 Task: Create a due date automation trigger when advanced on, 2 working days before a card is due add fields without custom field "Resume" set to a number lower or equal to 1 and lower than 10 is due at 11:00 AM.
Action: Mouse moved to (1379, 108)
Screenshot: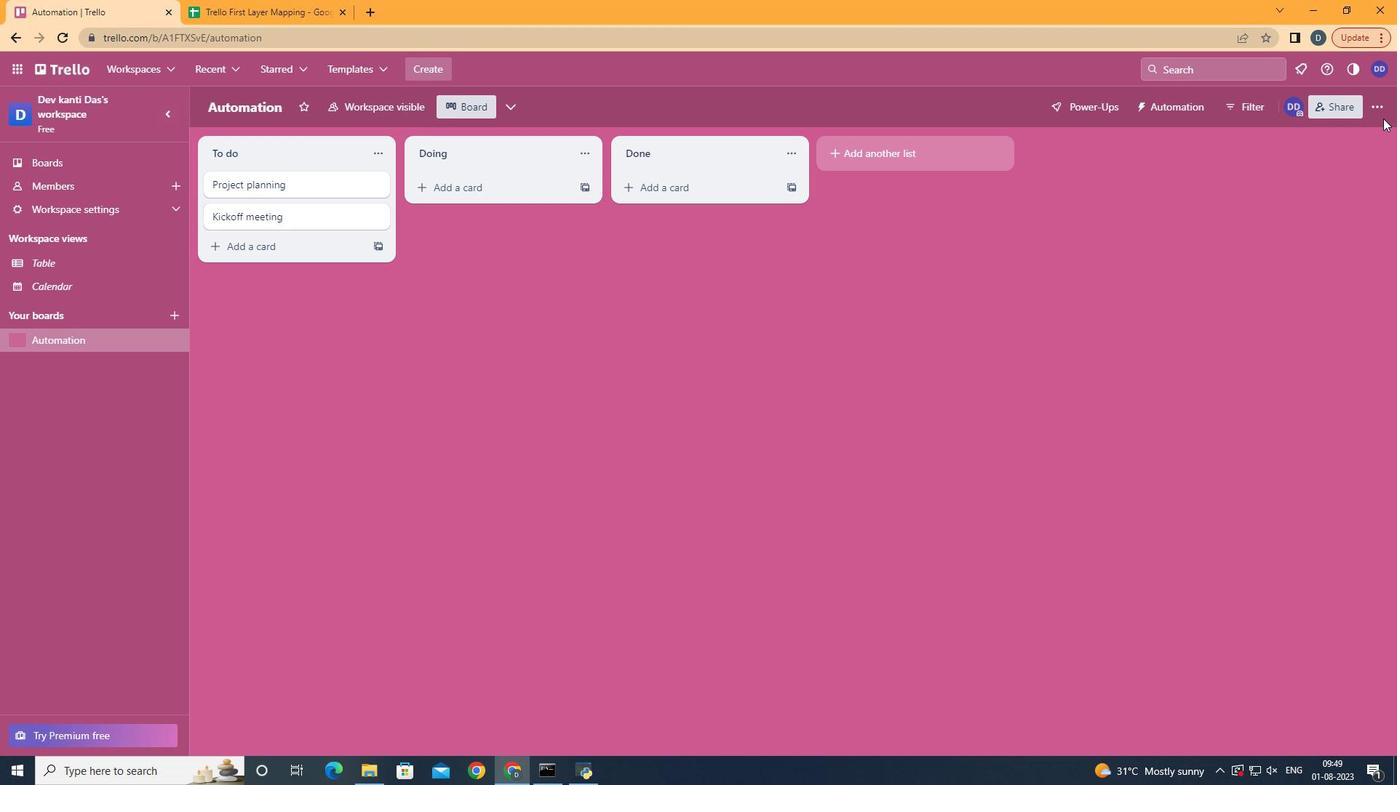 
Action: Mouse pressed left at (1379, 108)
Screenshot: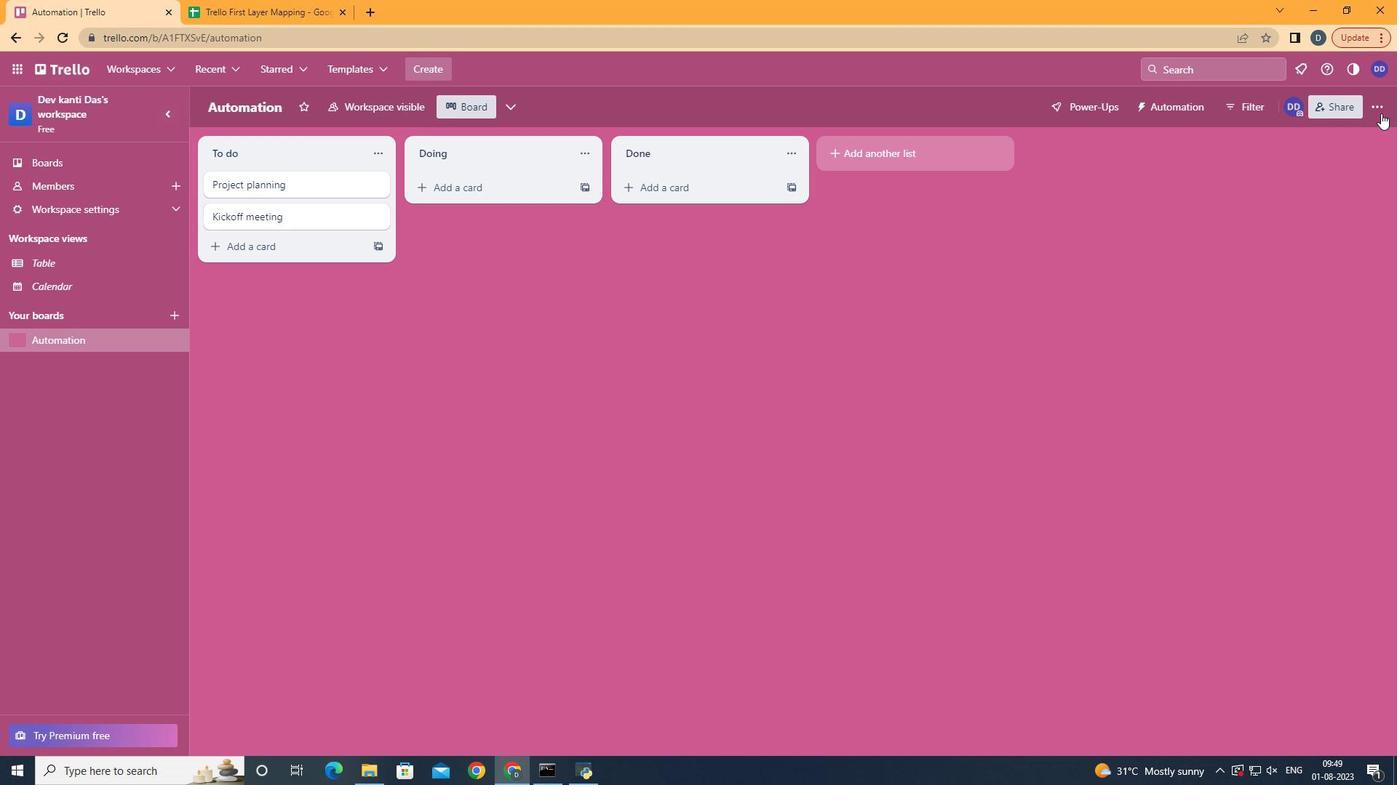 
Action: Mouse moved to (1286, 300)
Screenshot: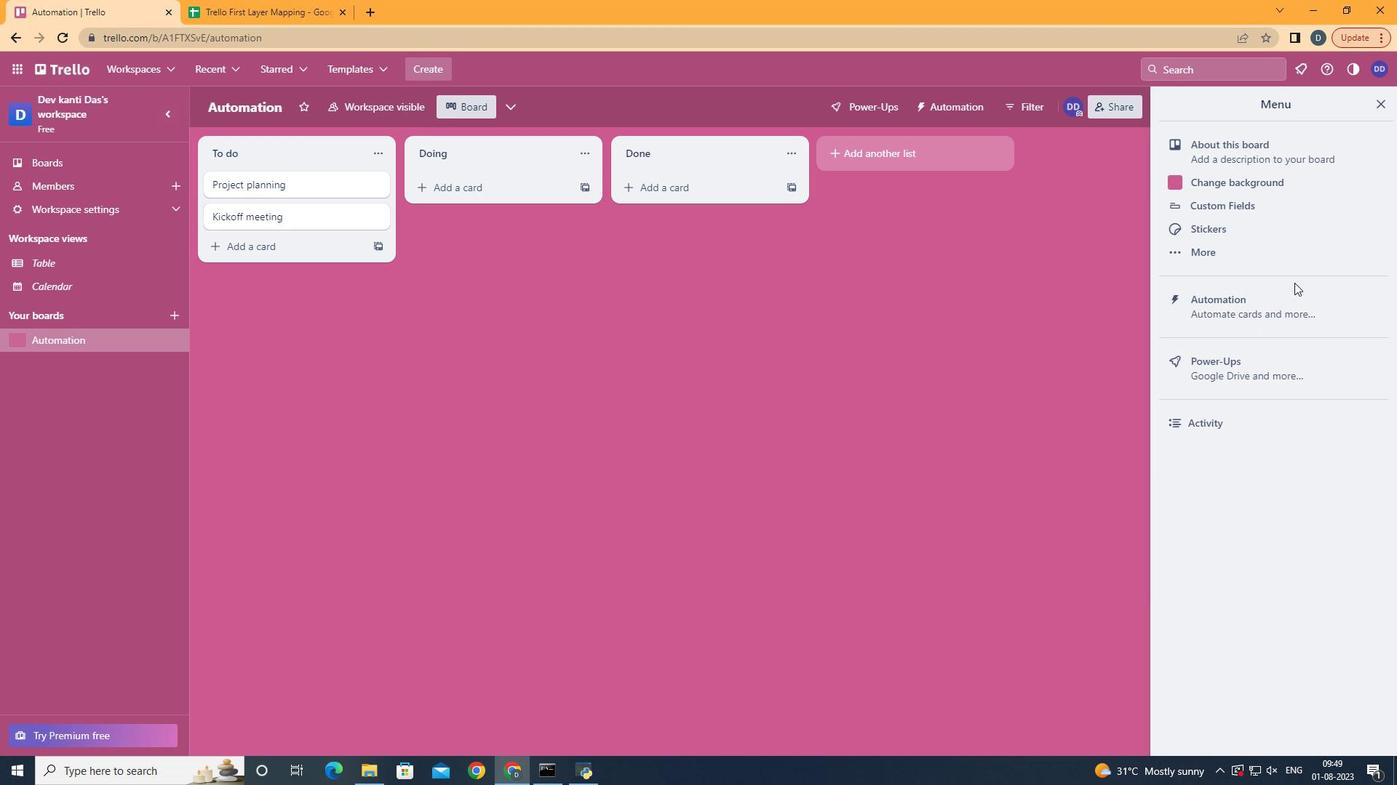 
Action: Mouse pressed left at (1286, 300)
Screenshot: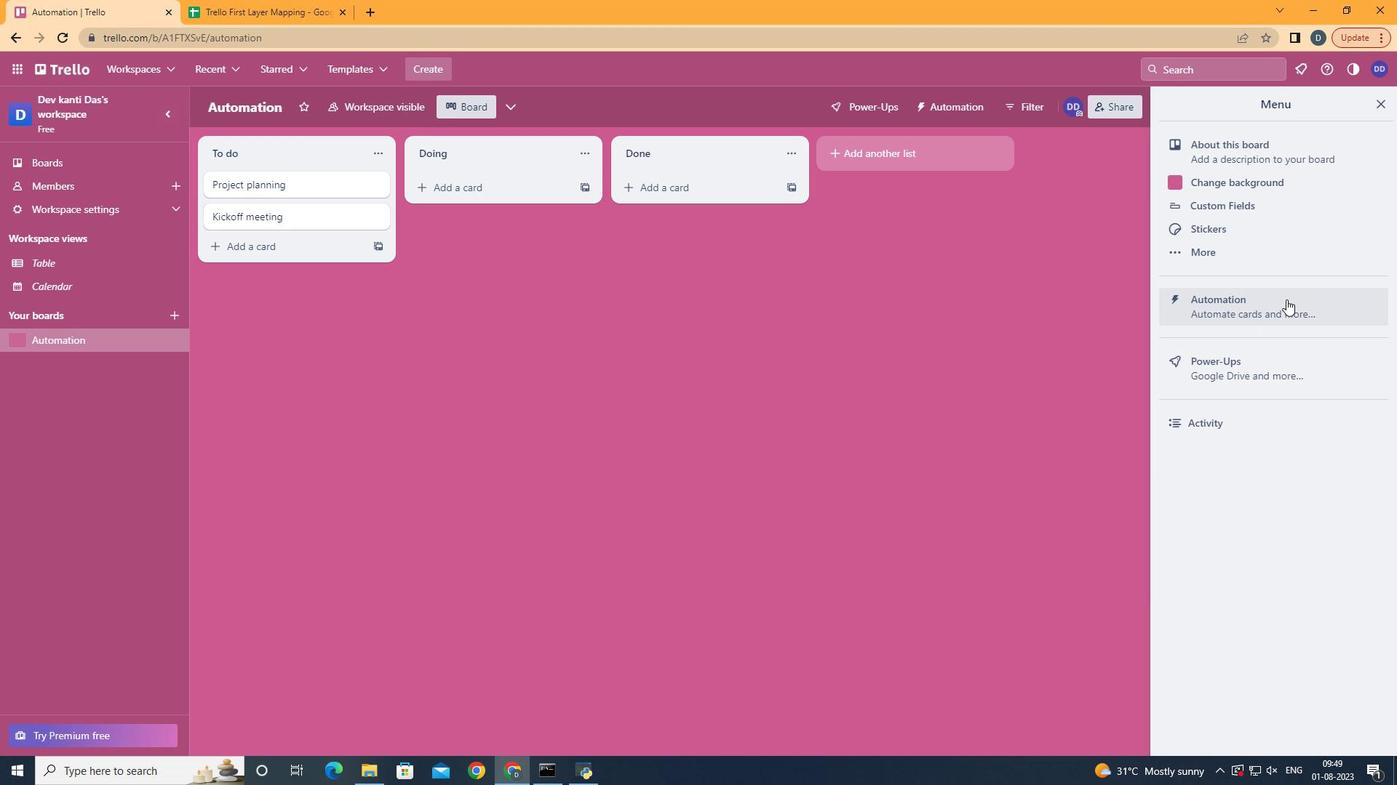 
Action: Mouse moved to (282, 286)
Screenshot: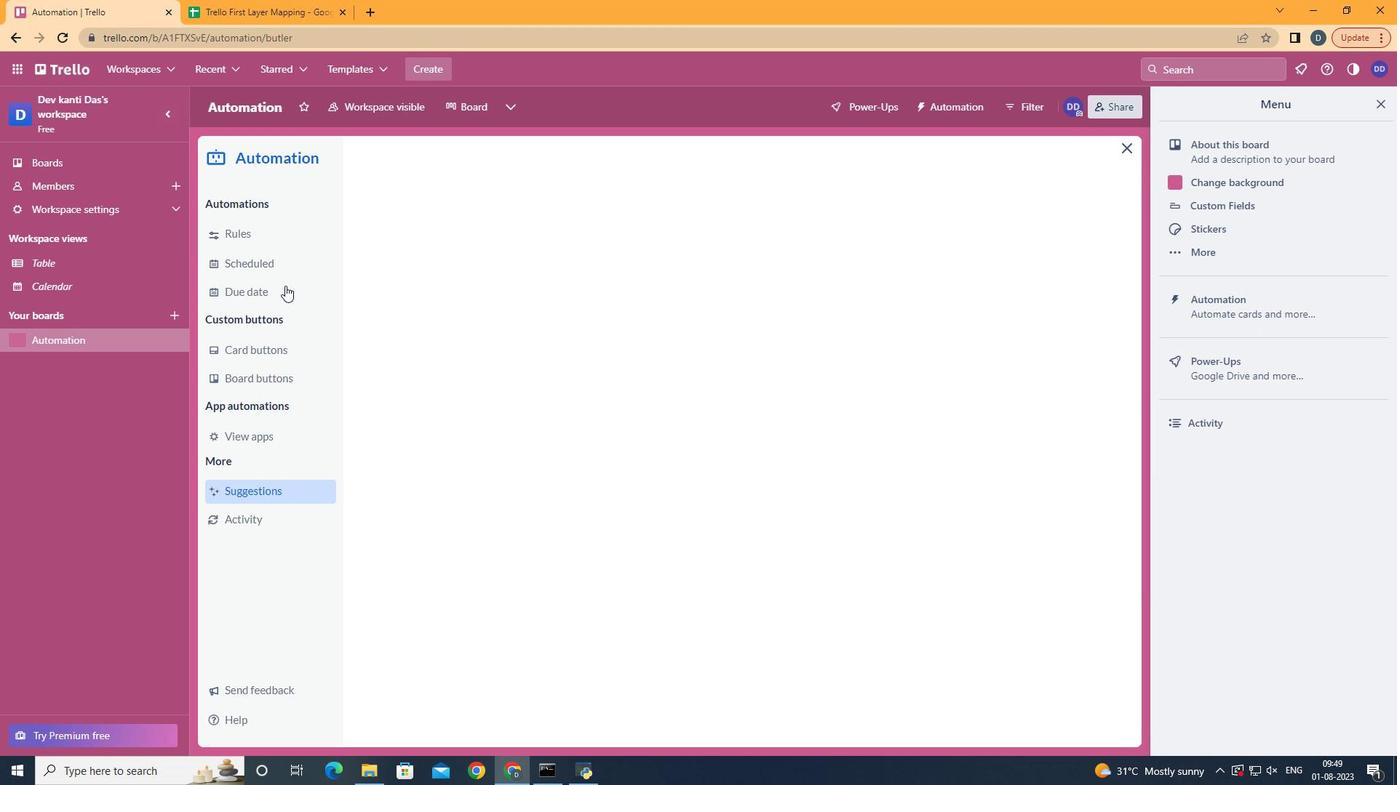 
Action: Mouse pressed left at (282, 286)
Screenshot: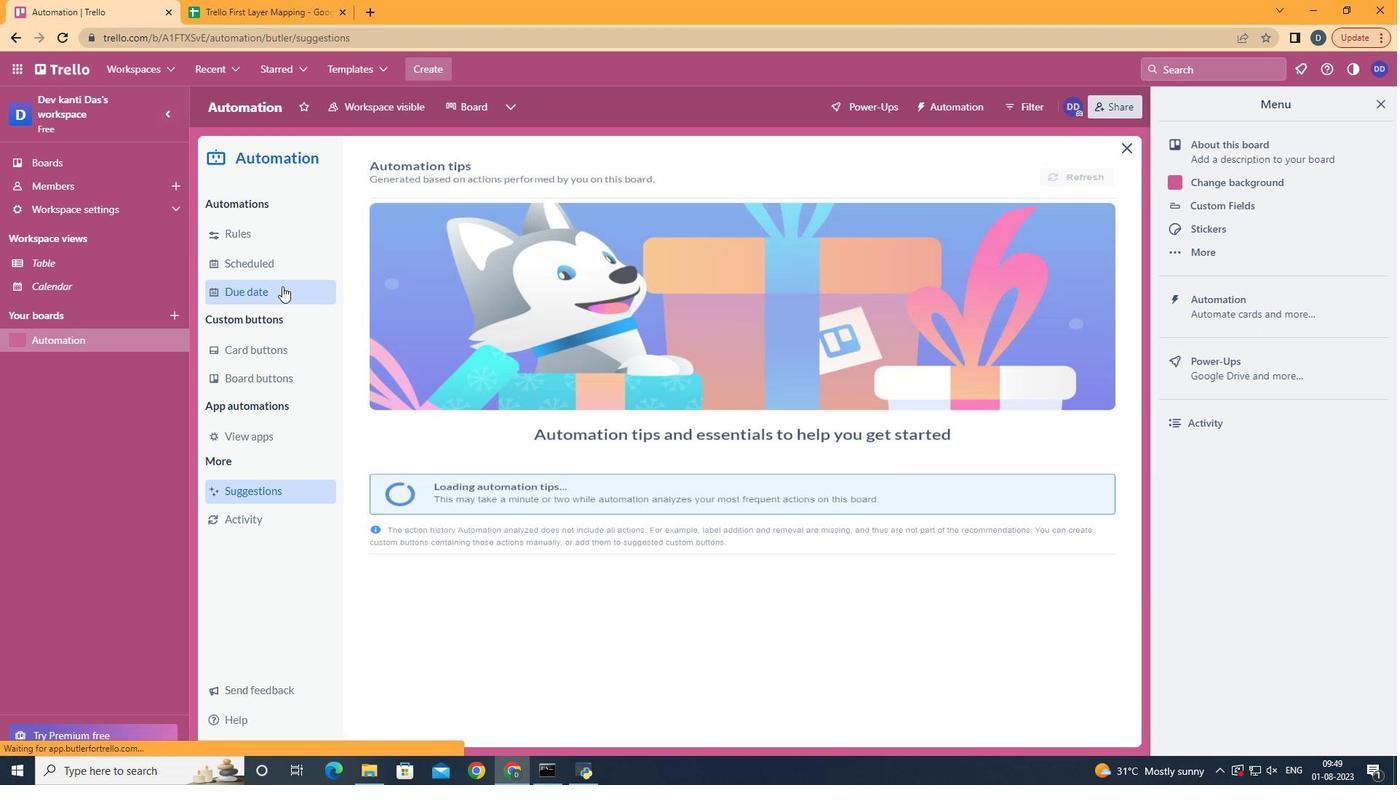 
Action: Mouse moved to (990, 173)
Screenshot: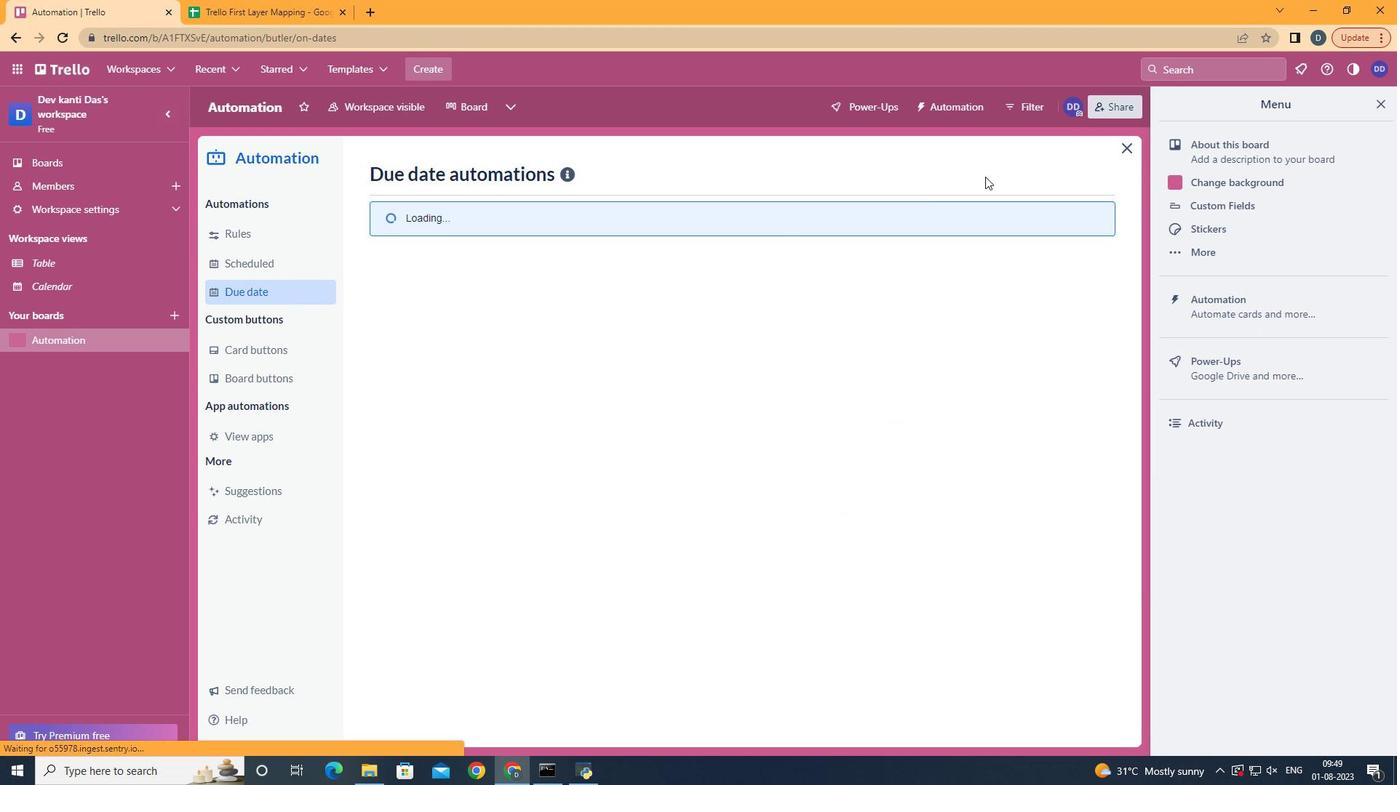 
Action: Mouse pressed left at (990, 173)
Screenshot: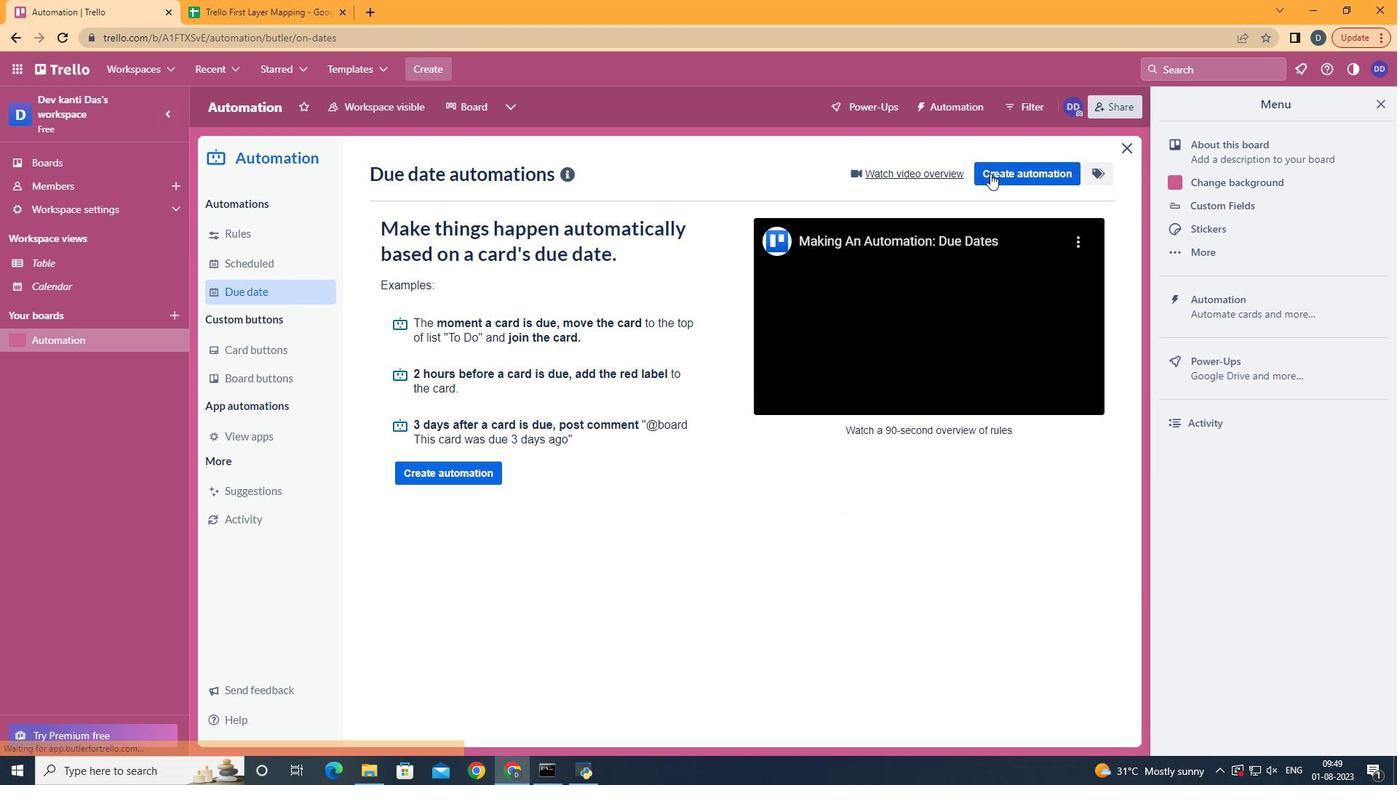 
Action: Mouse moved to (715, 322)
Screenshot: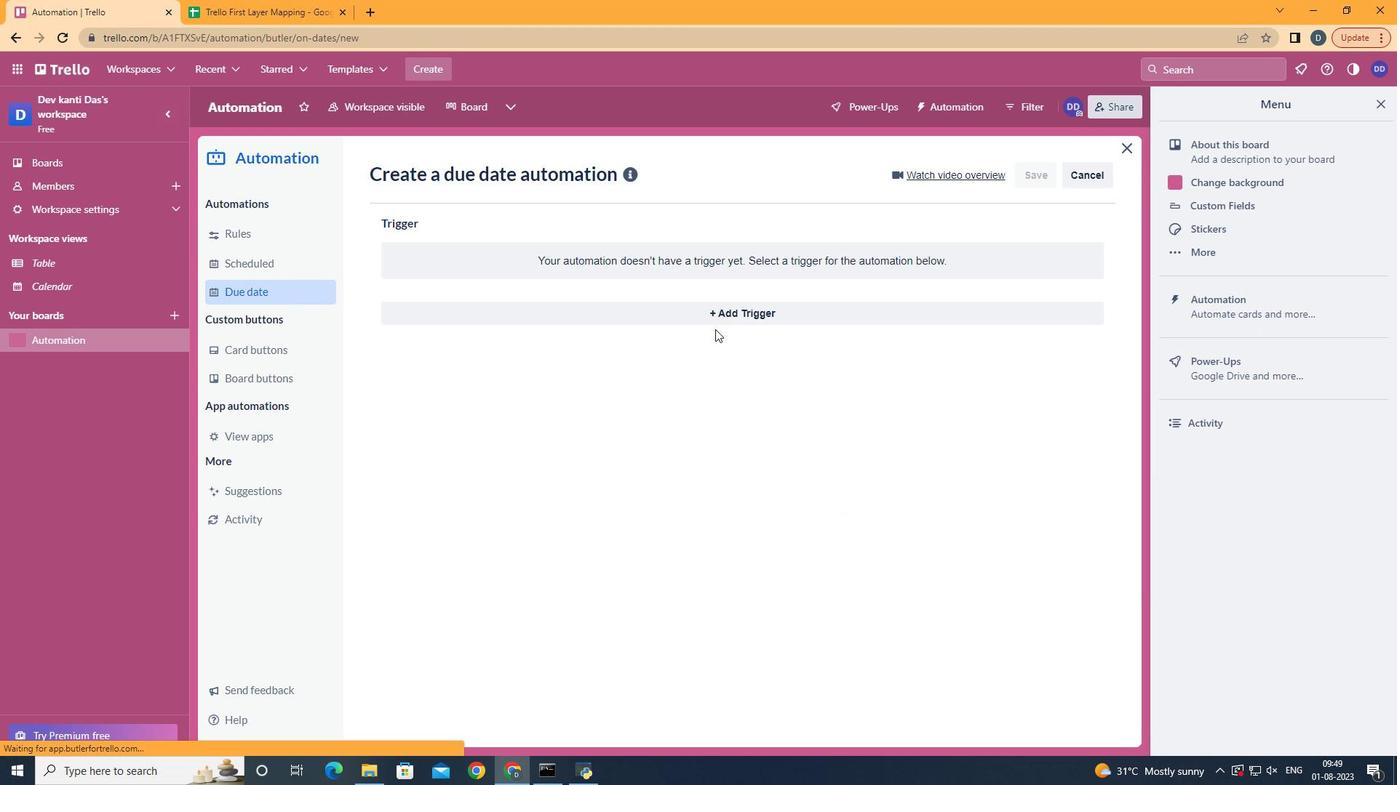 
Action: Mouse pressed left at (715, 322)
Screenshot: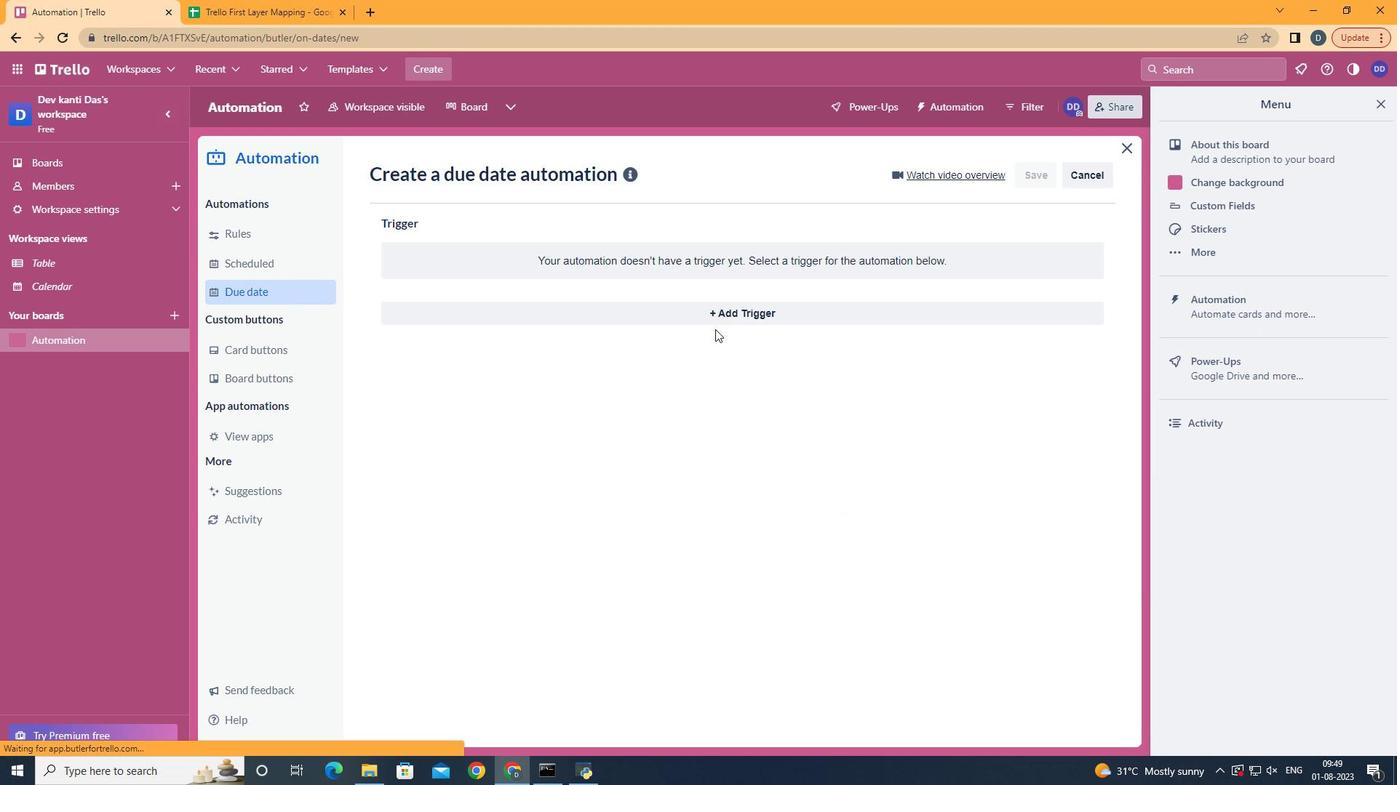 
Action: Mouse moved to (475, 587)
Screenshot: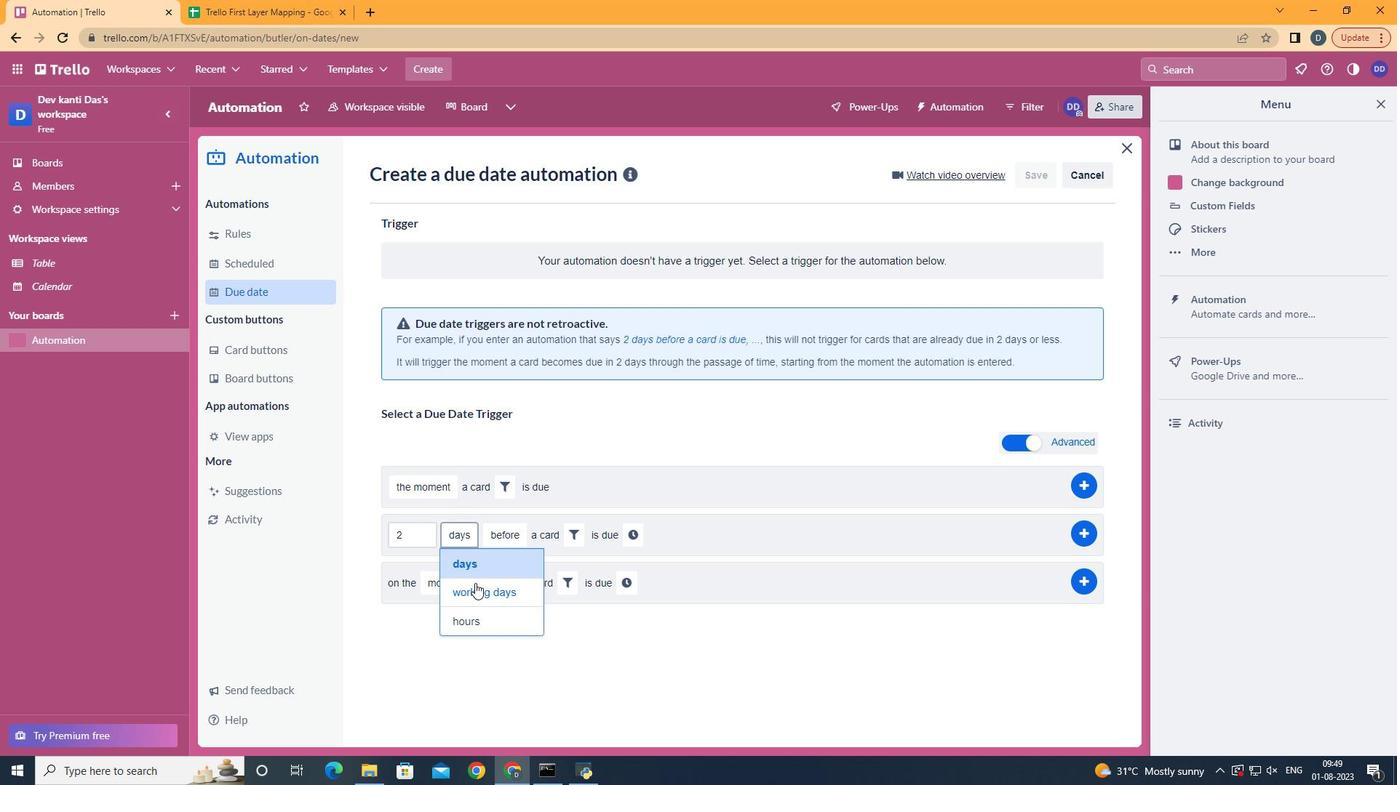 
Action: Mouse pressed left at (475, 587)
Screenshot: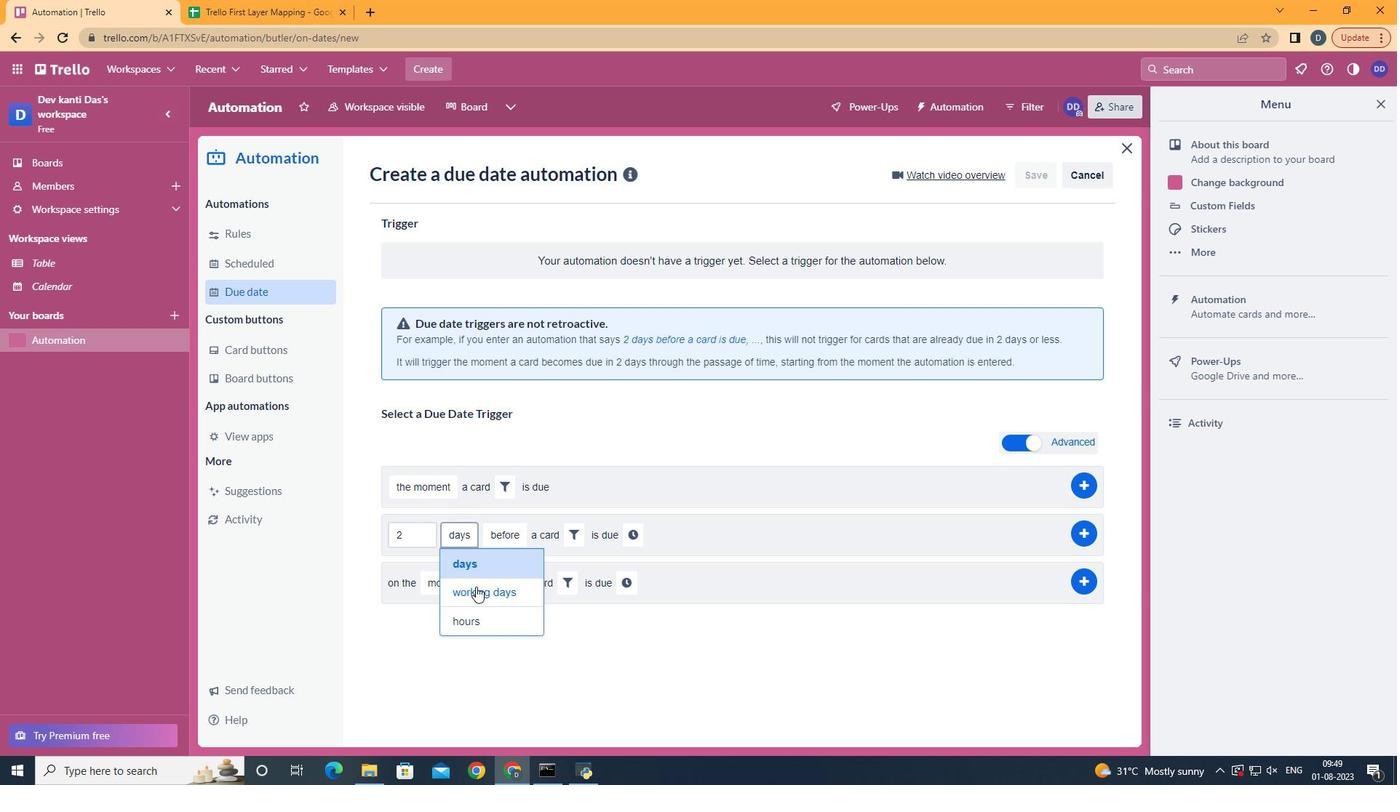 
Action: Mouse moved to (619, 528)
Screenshot: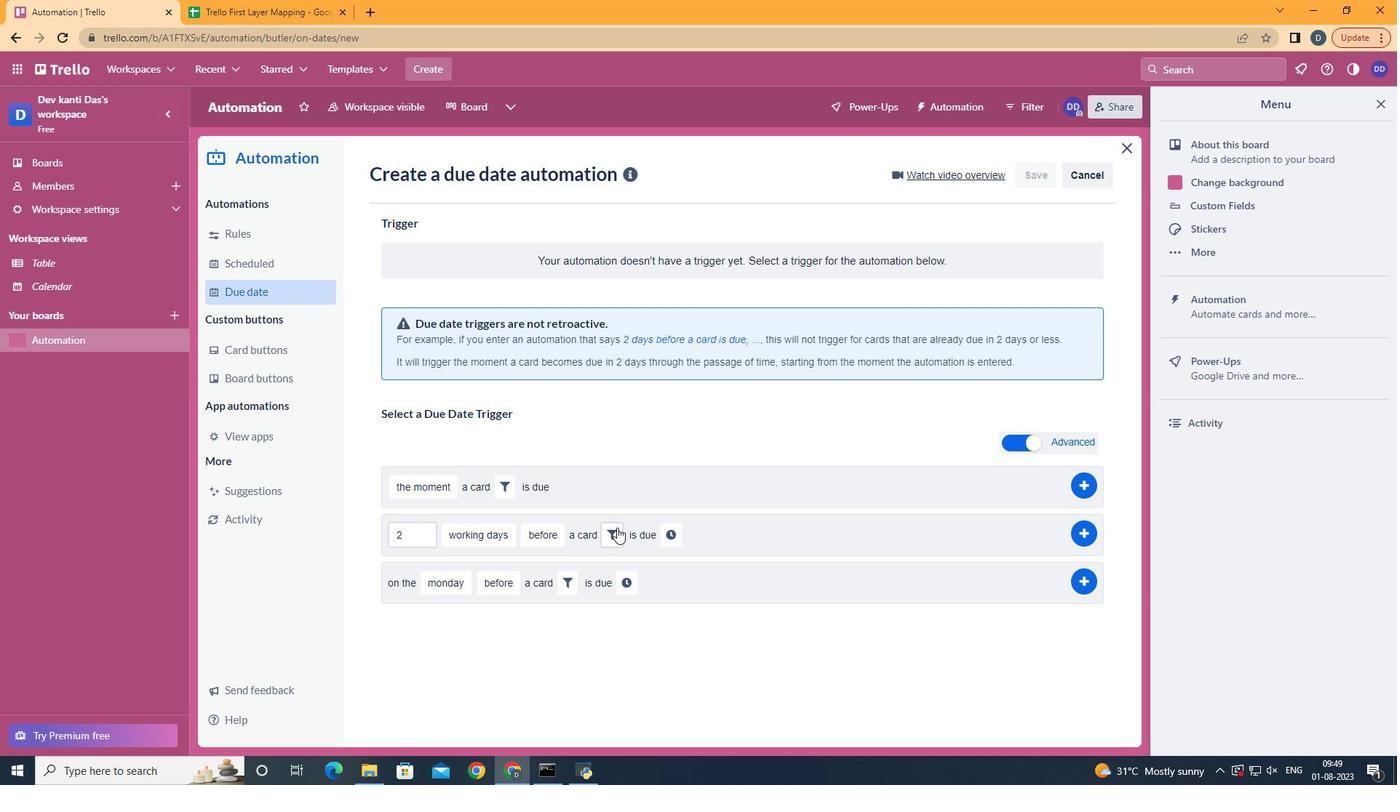 
Action: Mouse pressed left at (619, 528)
Screenshot: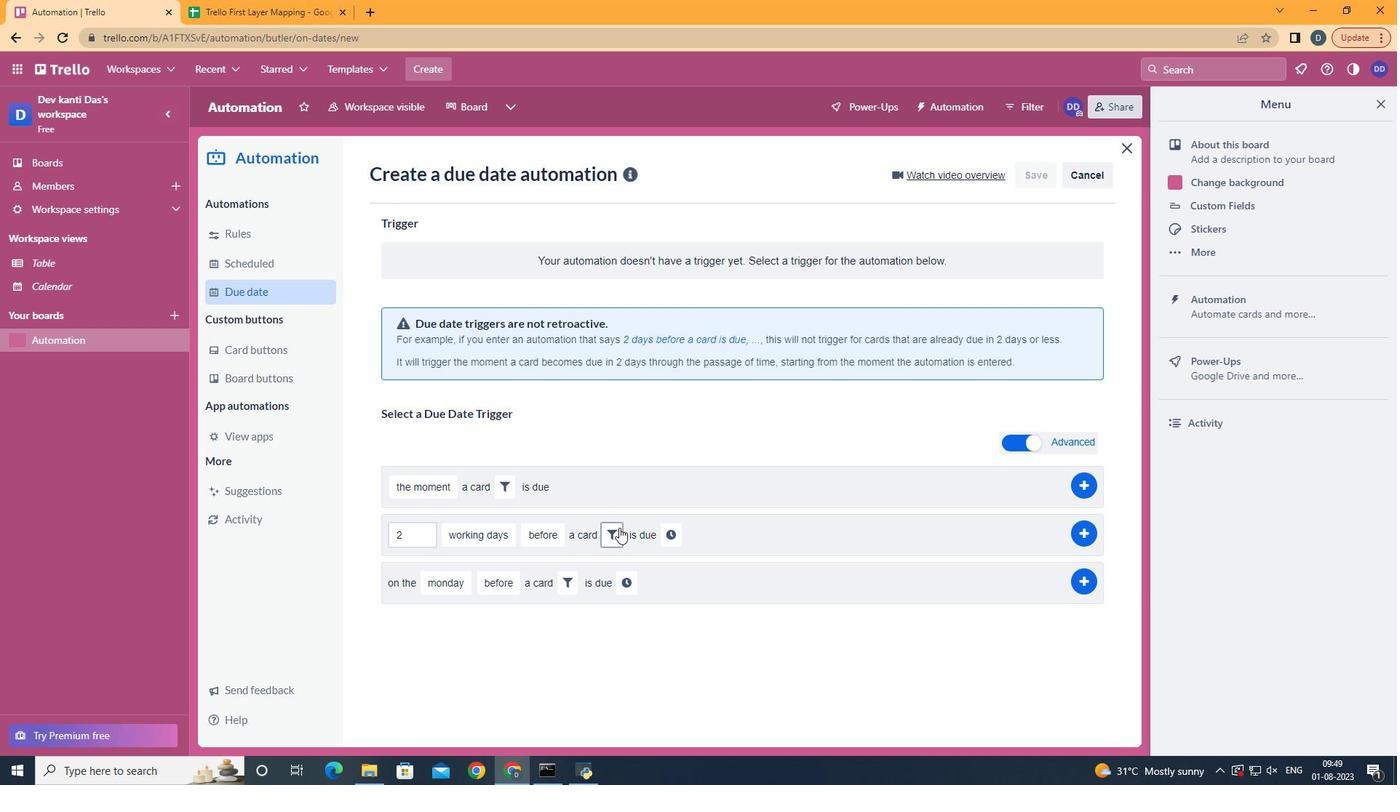 
Action: Mouse moved to (845, 581)
Screenshot: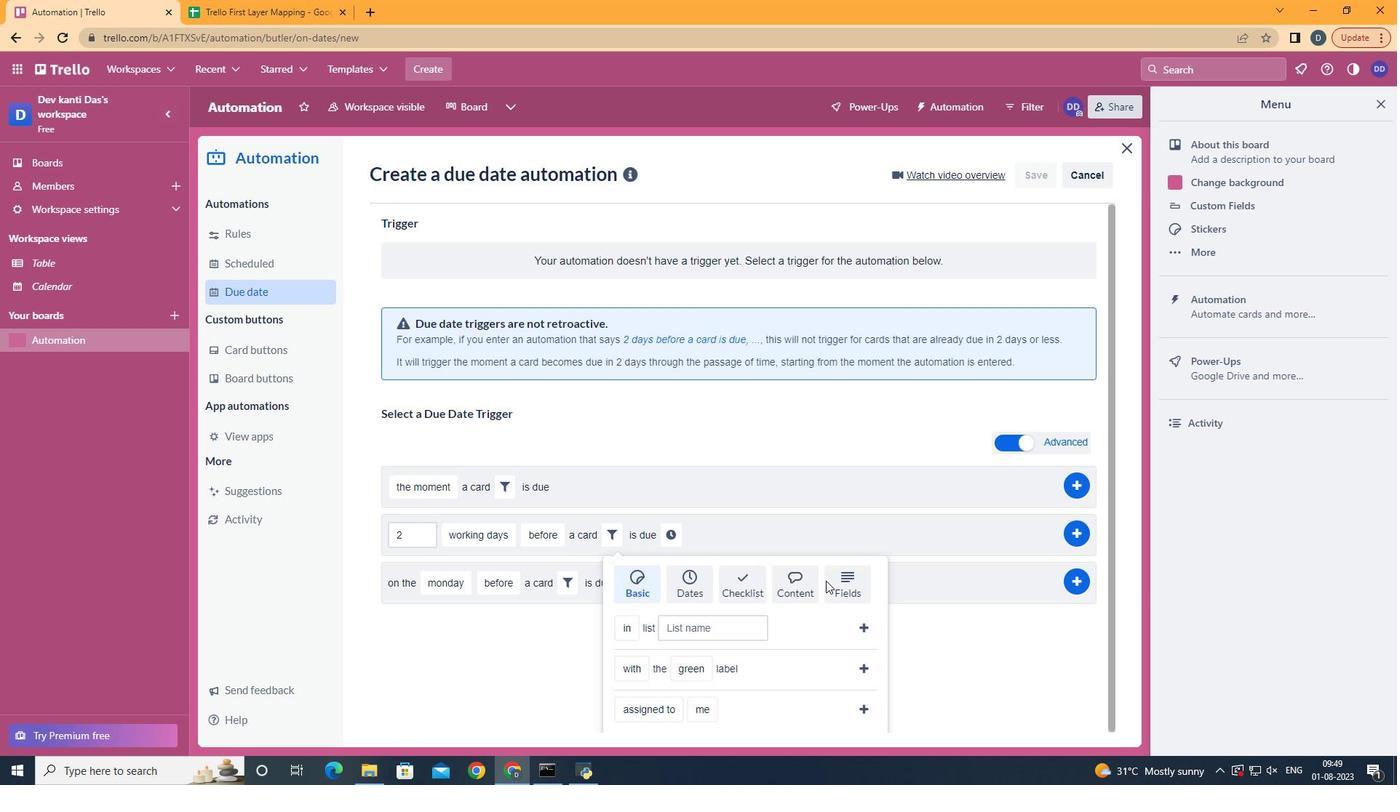 
Action: Mouse pressed left at (845, 581)
Screenshot: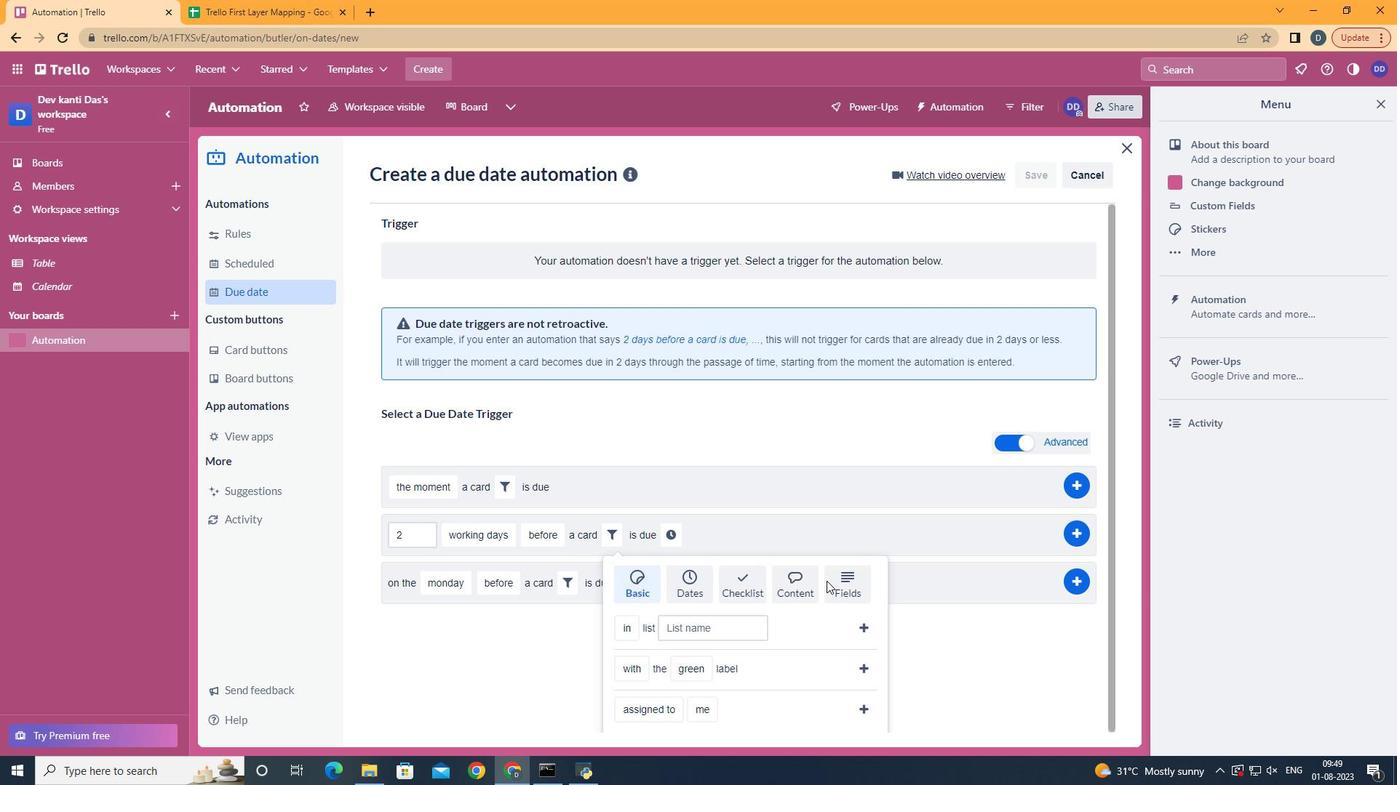 
Action: Mouse scrolled (845, 580) with delta (0, 0)
Screenshot: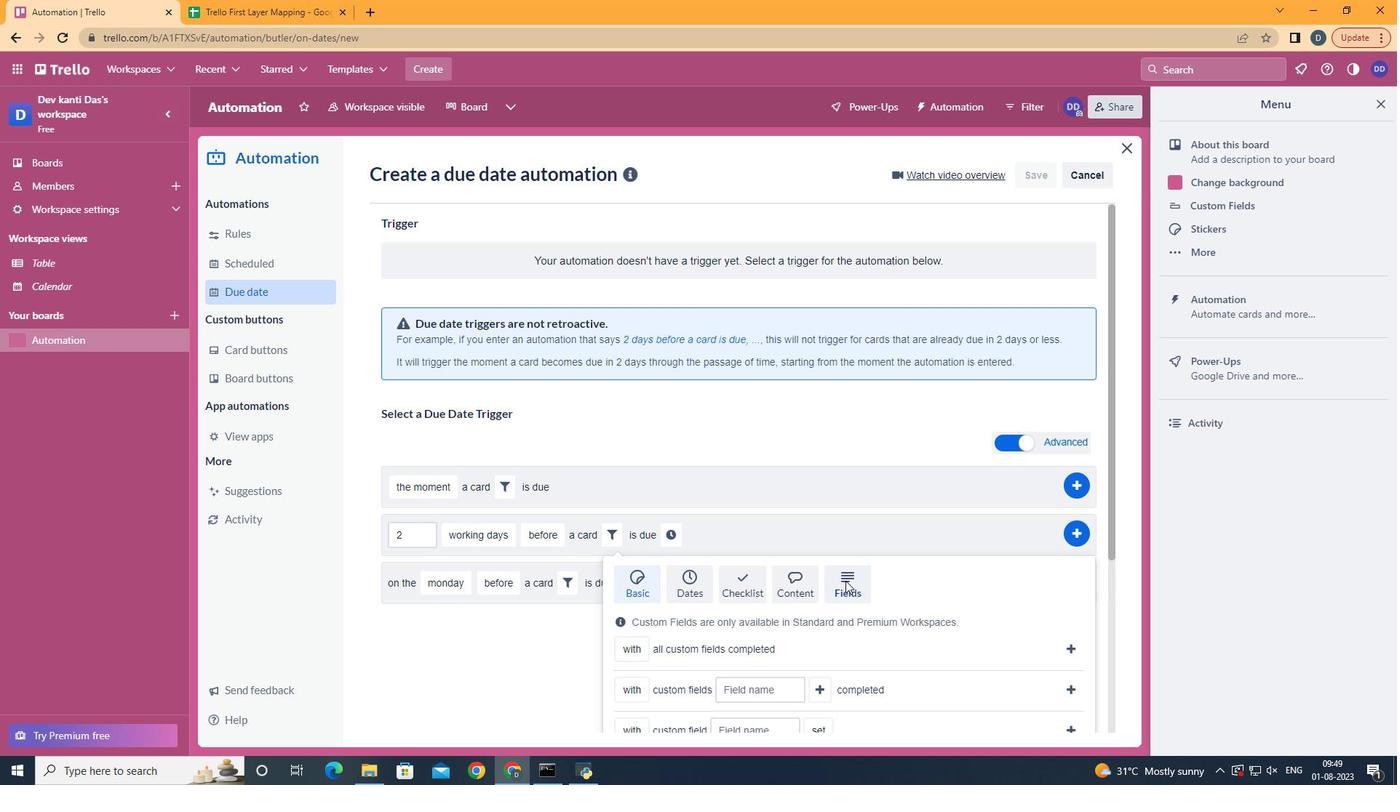 
Action: Mouse scrolled (845, 580) with delta (0, 0)
Screenshot: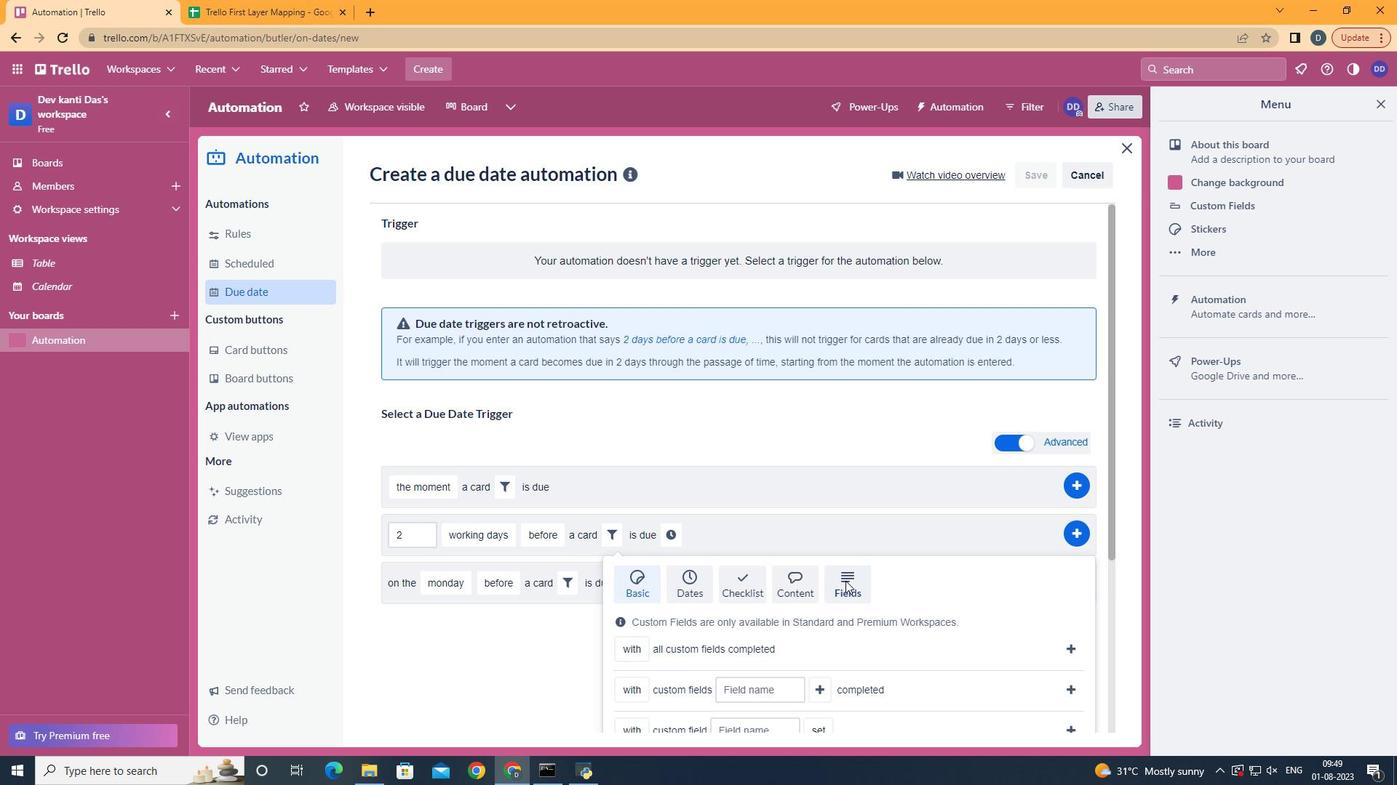 
Action: Mouse moved to (845, 580)
Screenshot: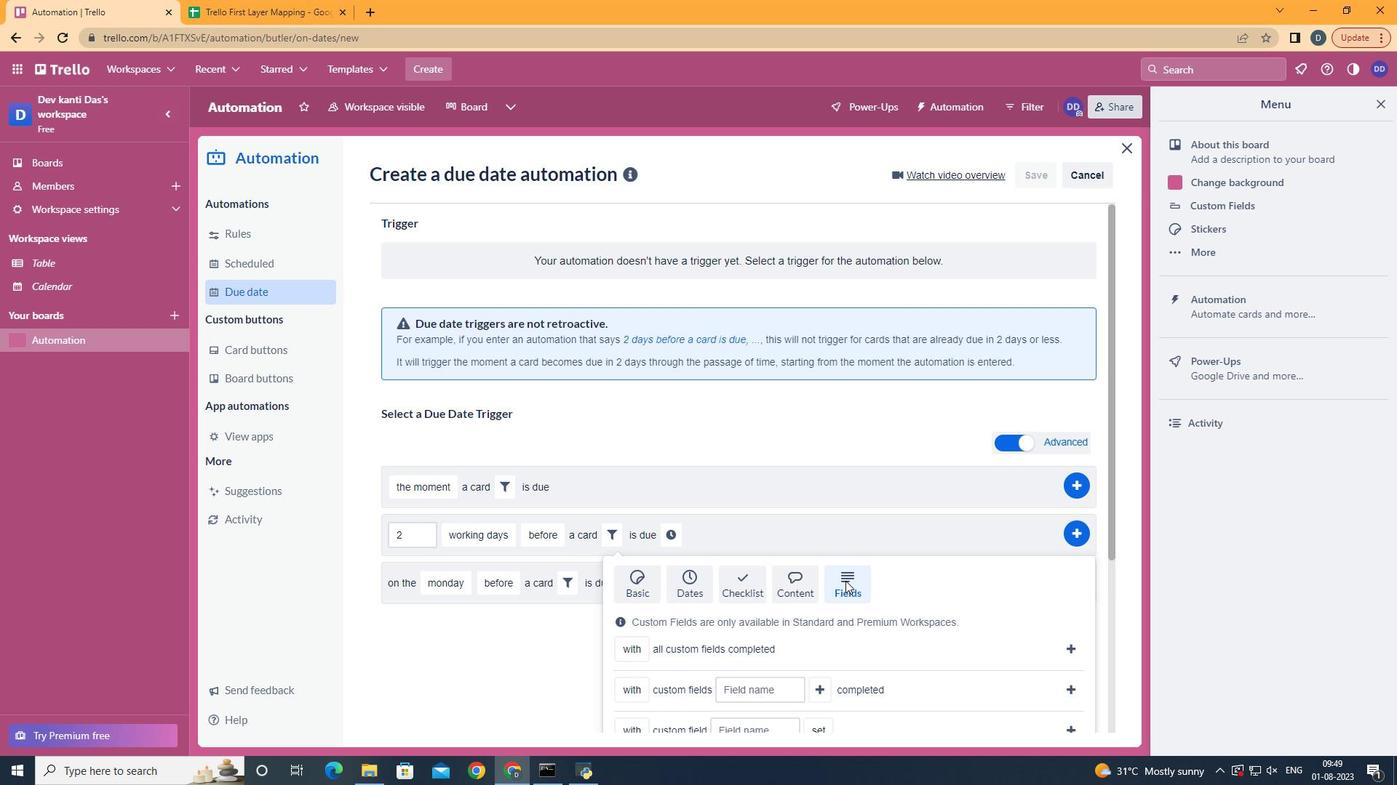 
Action: Mouse scrolled (845, 580) with delta (0, 0)
Screenshot: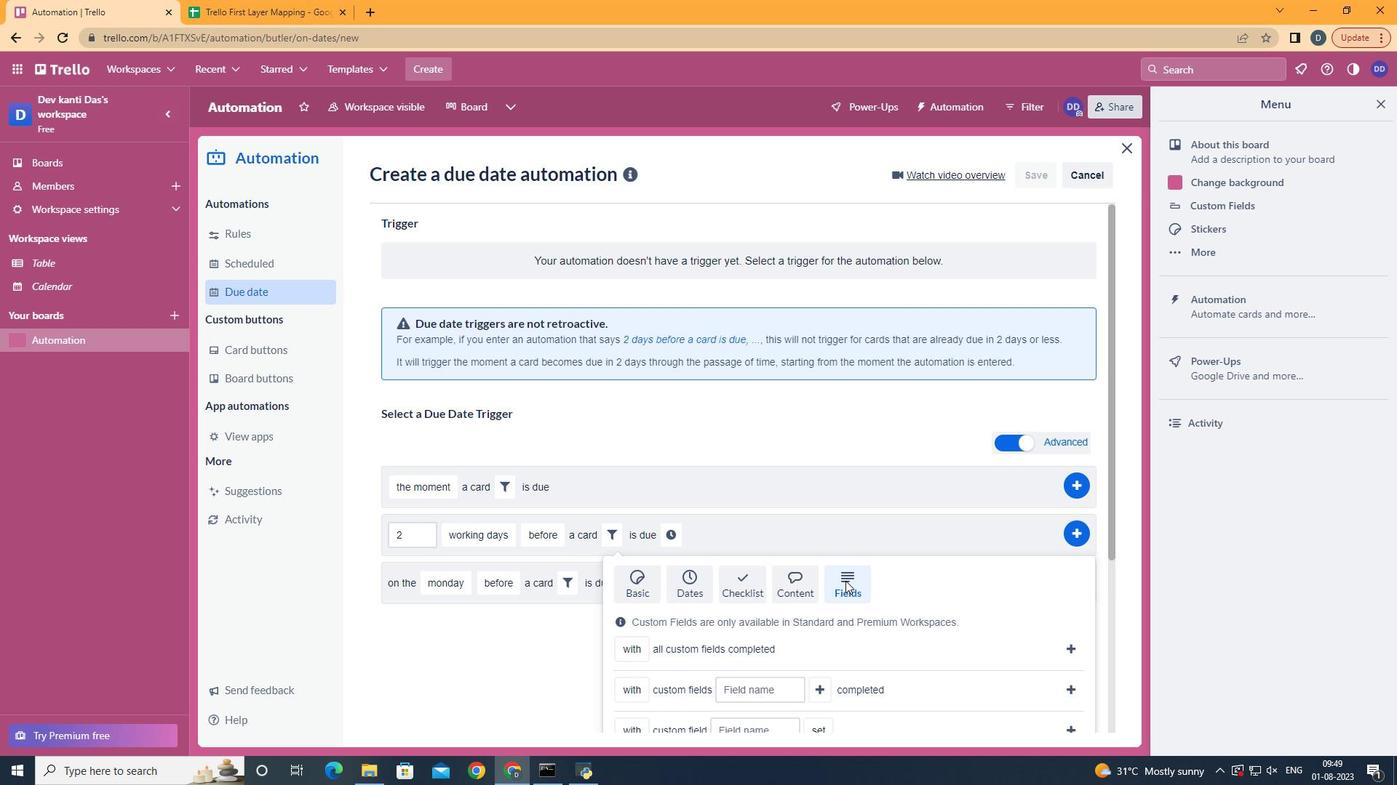 
Action: Mouse moved to (848, 567)
Screenshot: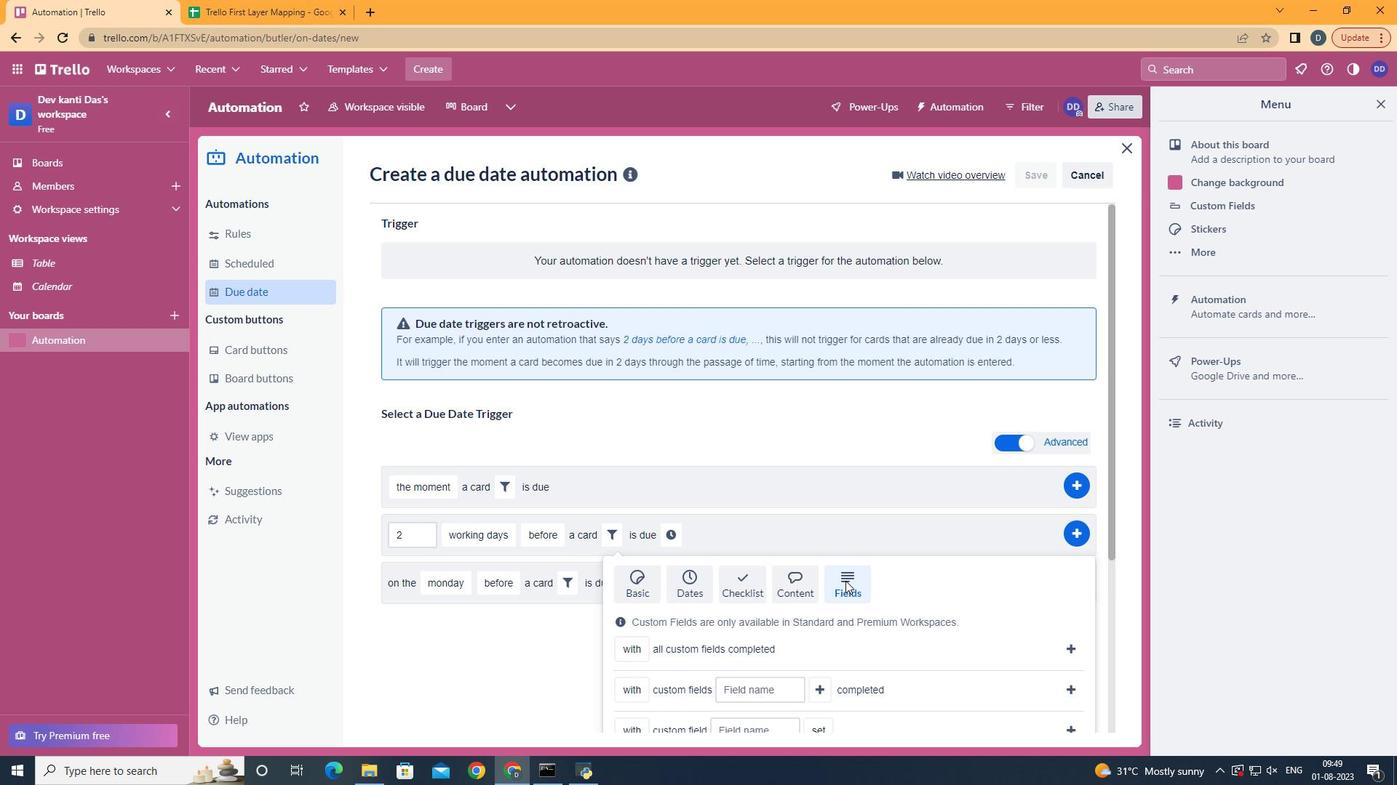 
Action: Mouse scrolled (845, 580) with delta (0, 0)
Screenshot: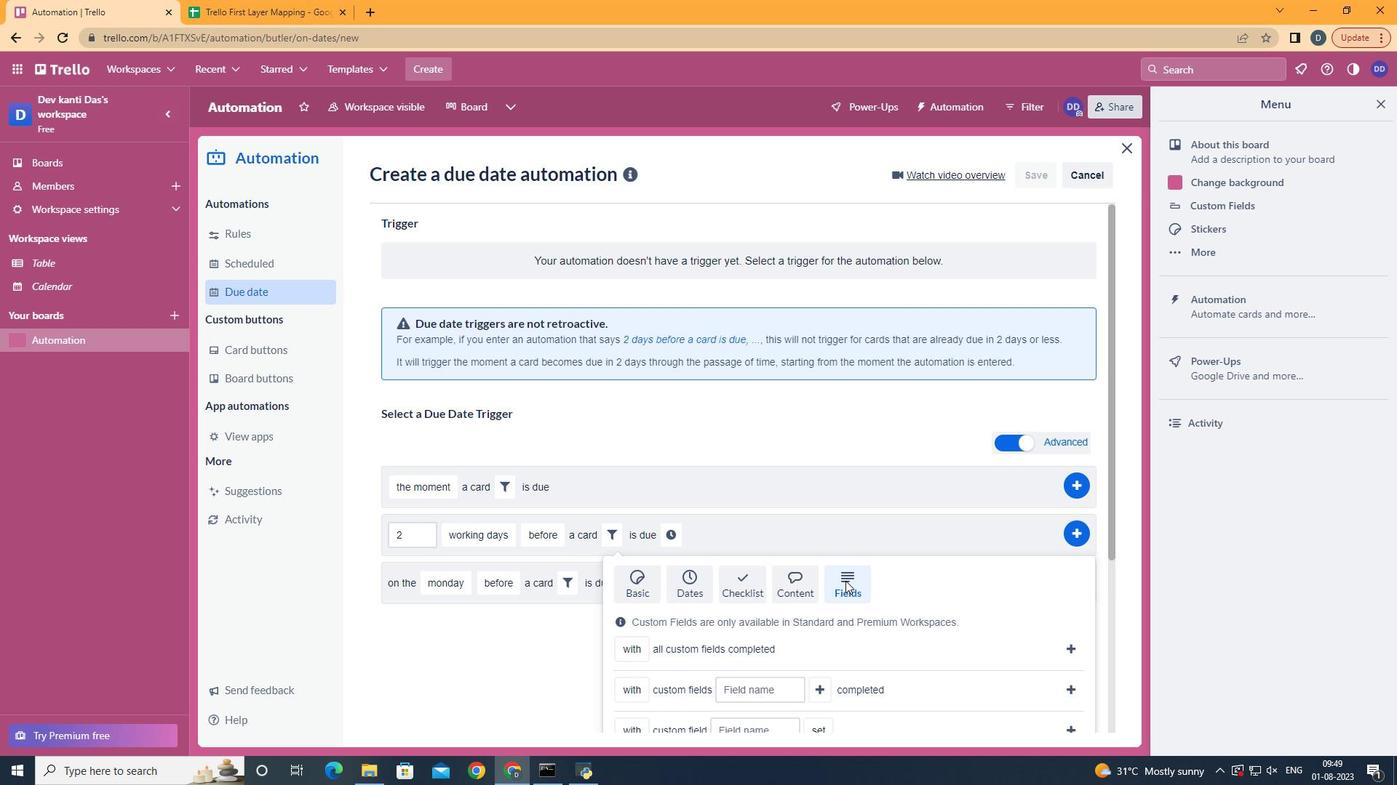 
Action: Mouse moved to (644, 652)
Screenshot: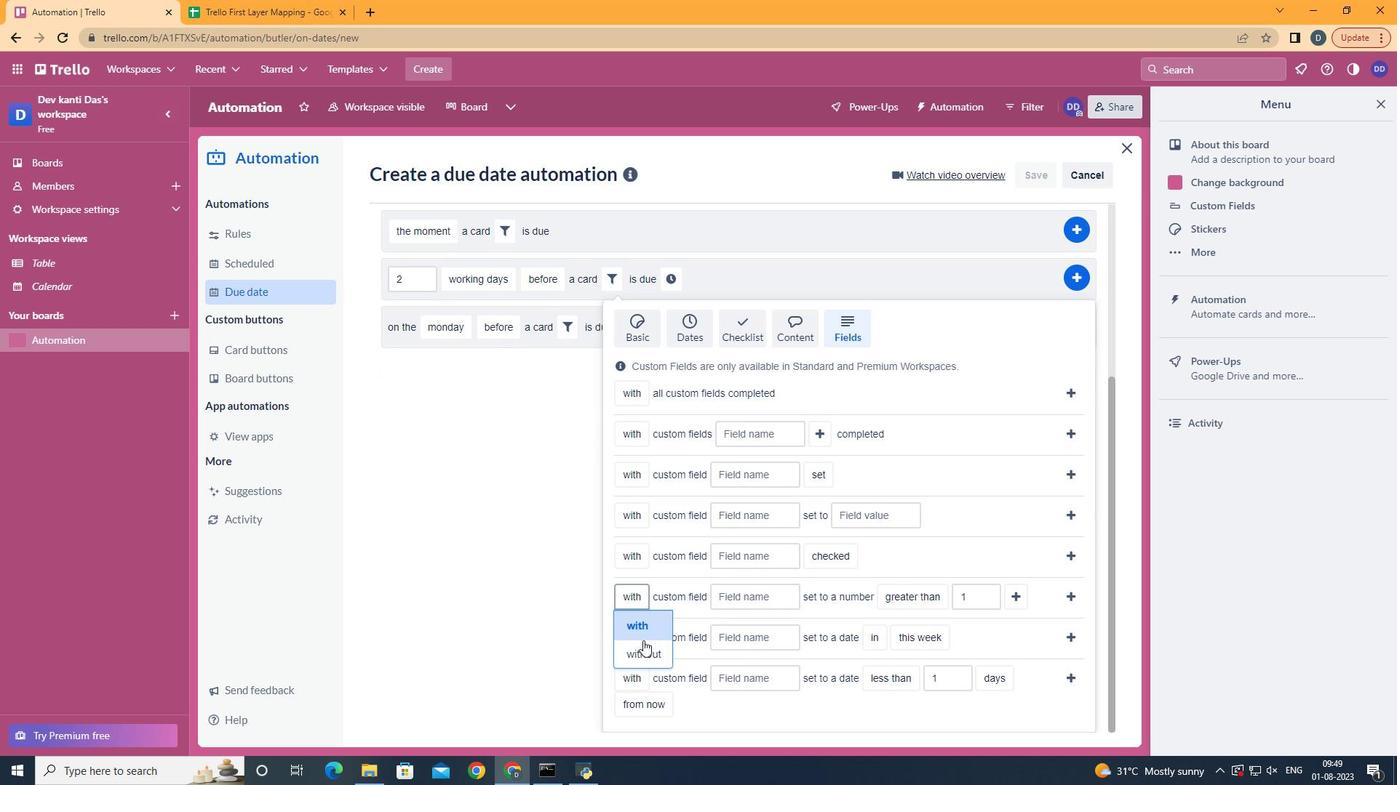 
Action: Mouse pressed left at (644, 652)
Screenshot: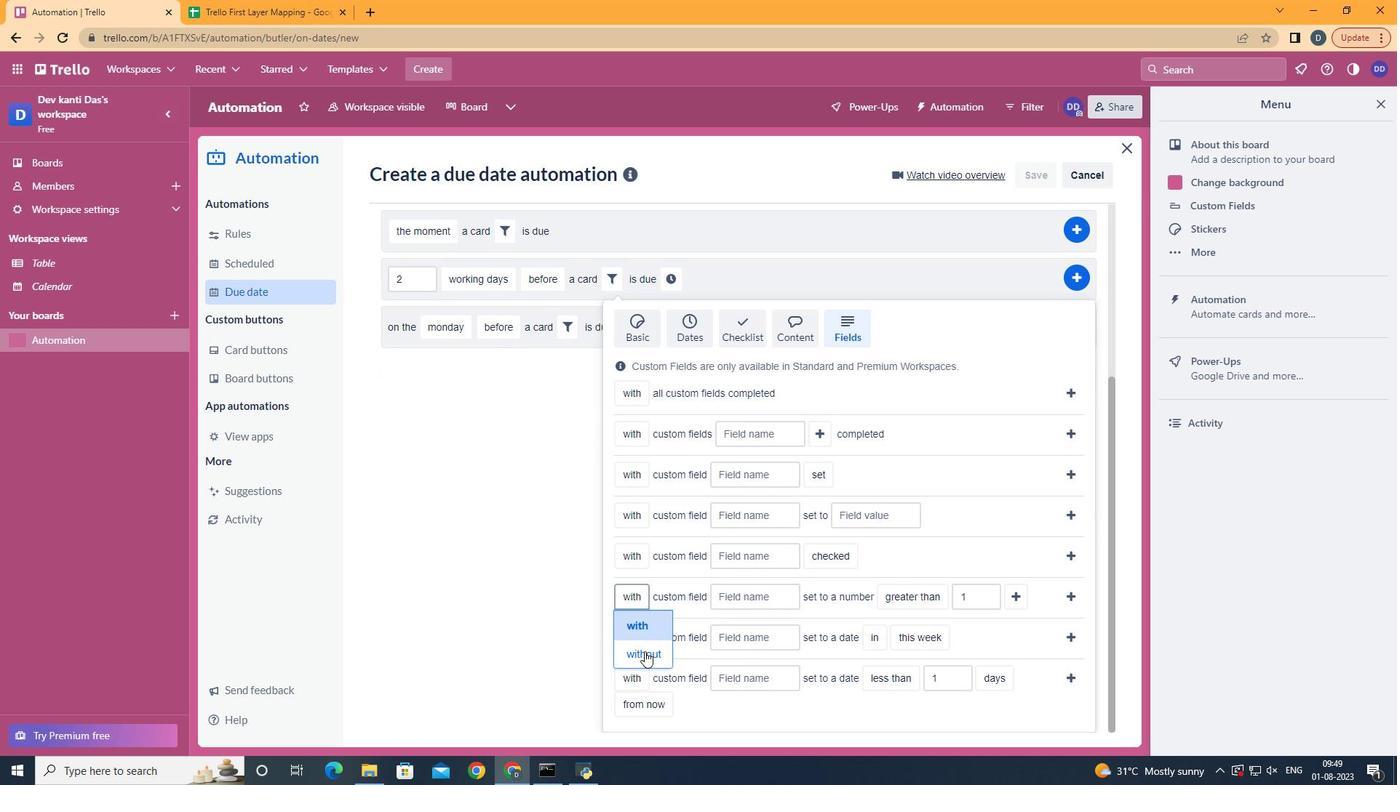 
Action: Mouse moved to (768, 590)
Screenshot: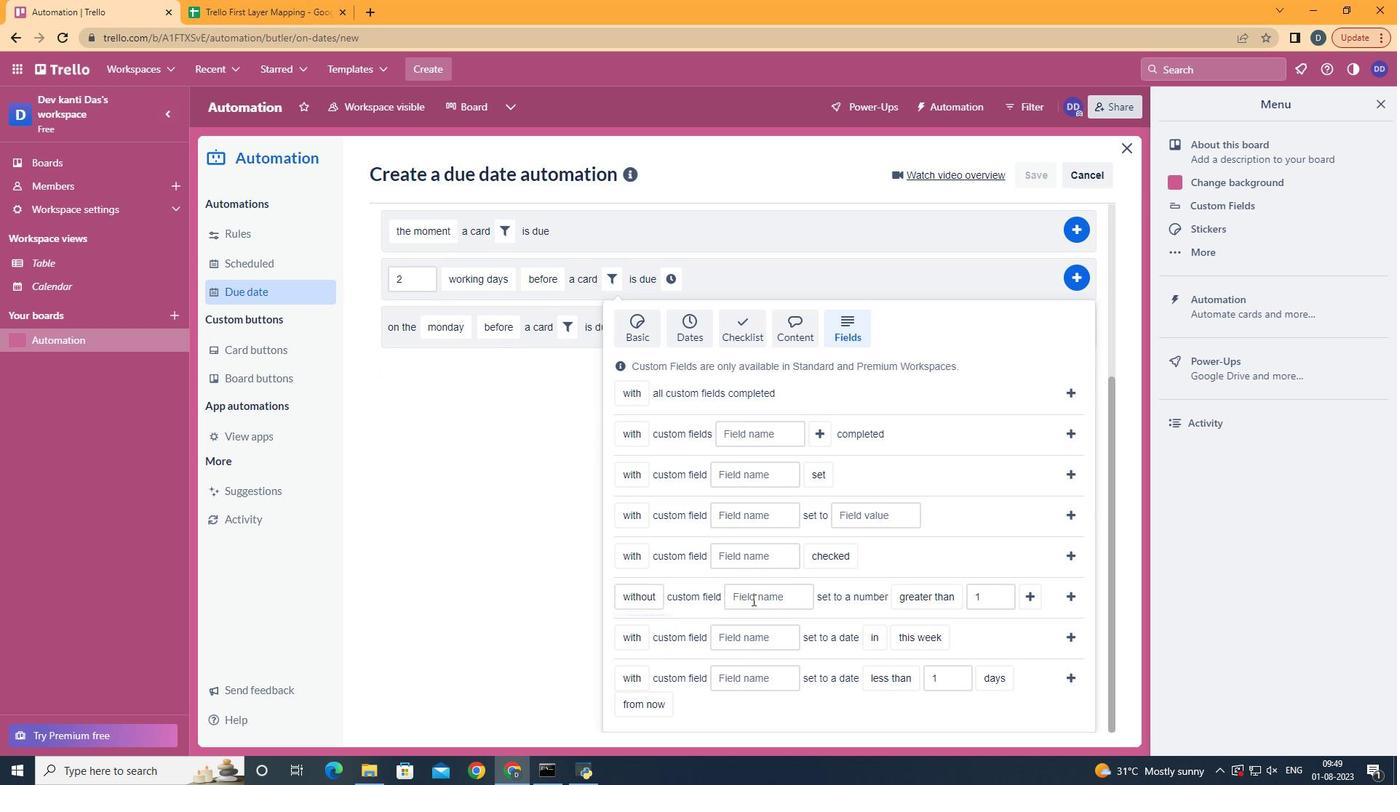 
Action: Mouse pressed left at (768, 590)
Screenshot: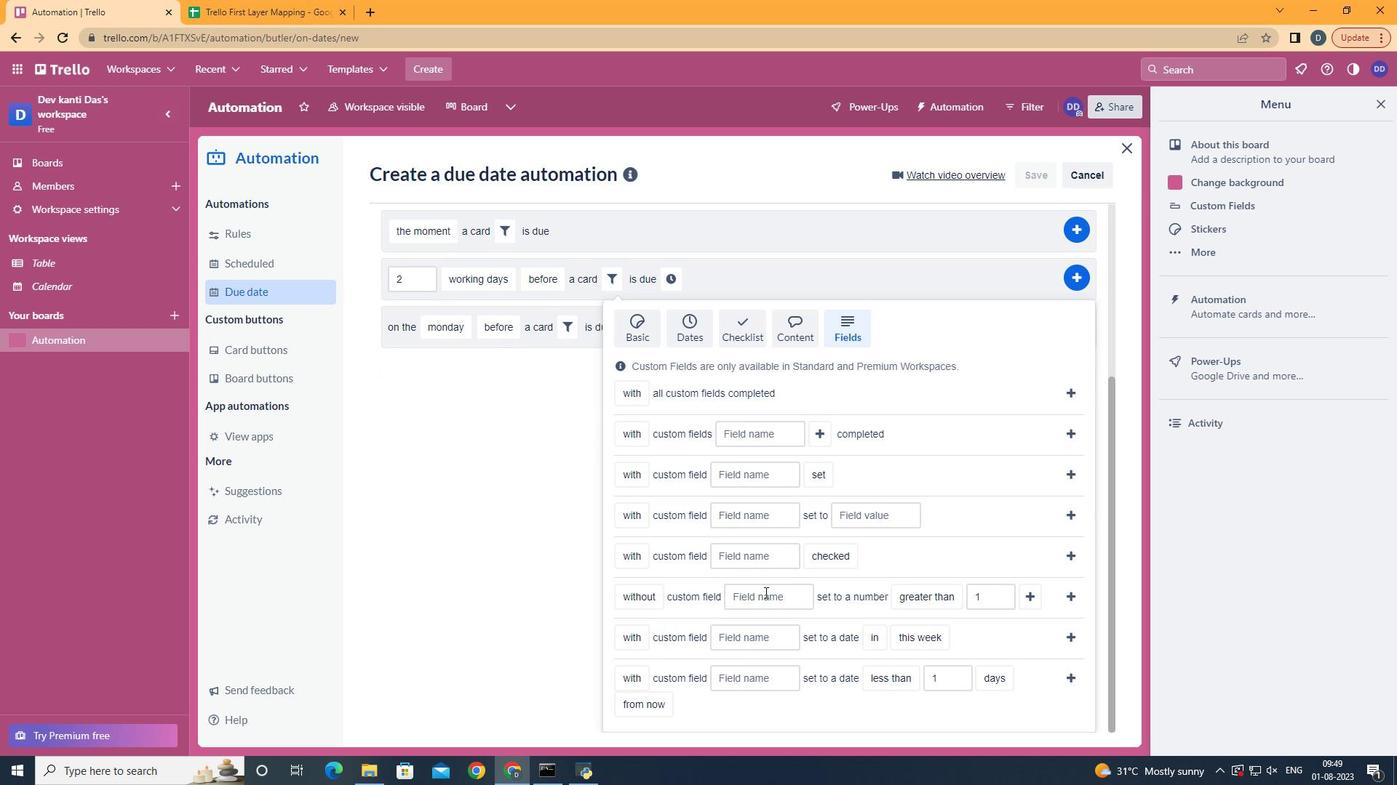 
Action: Key pressed <Key.shift>Resume
Screenshot: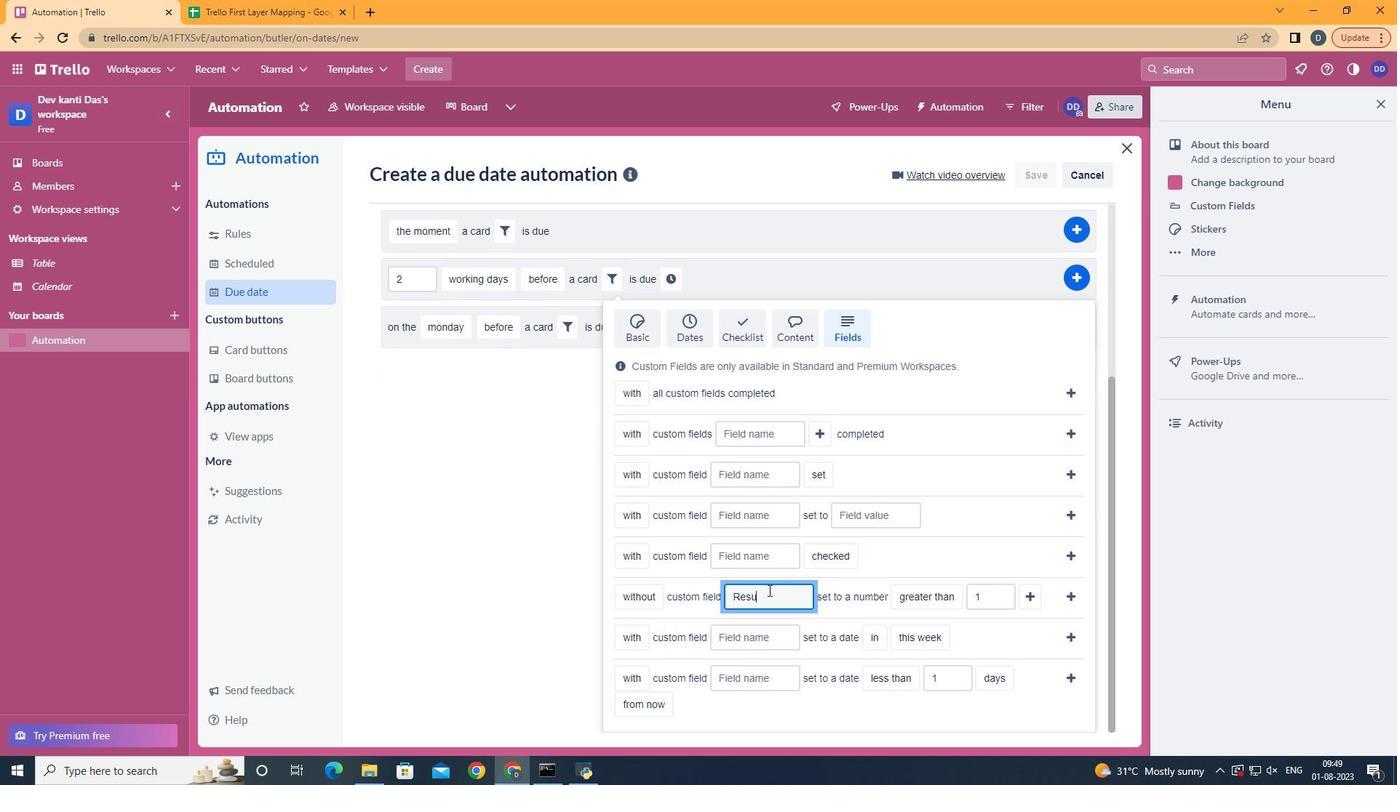 
Action: Mouse moved to (948, 710)
Screenshot: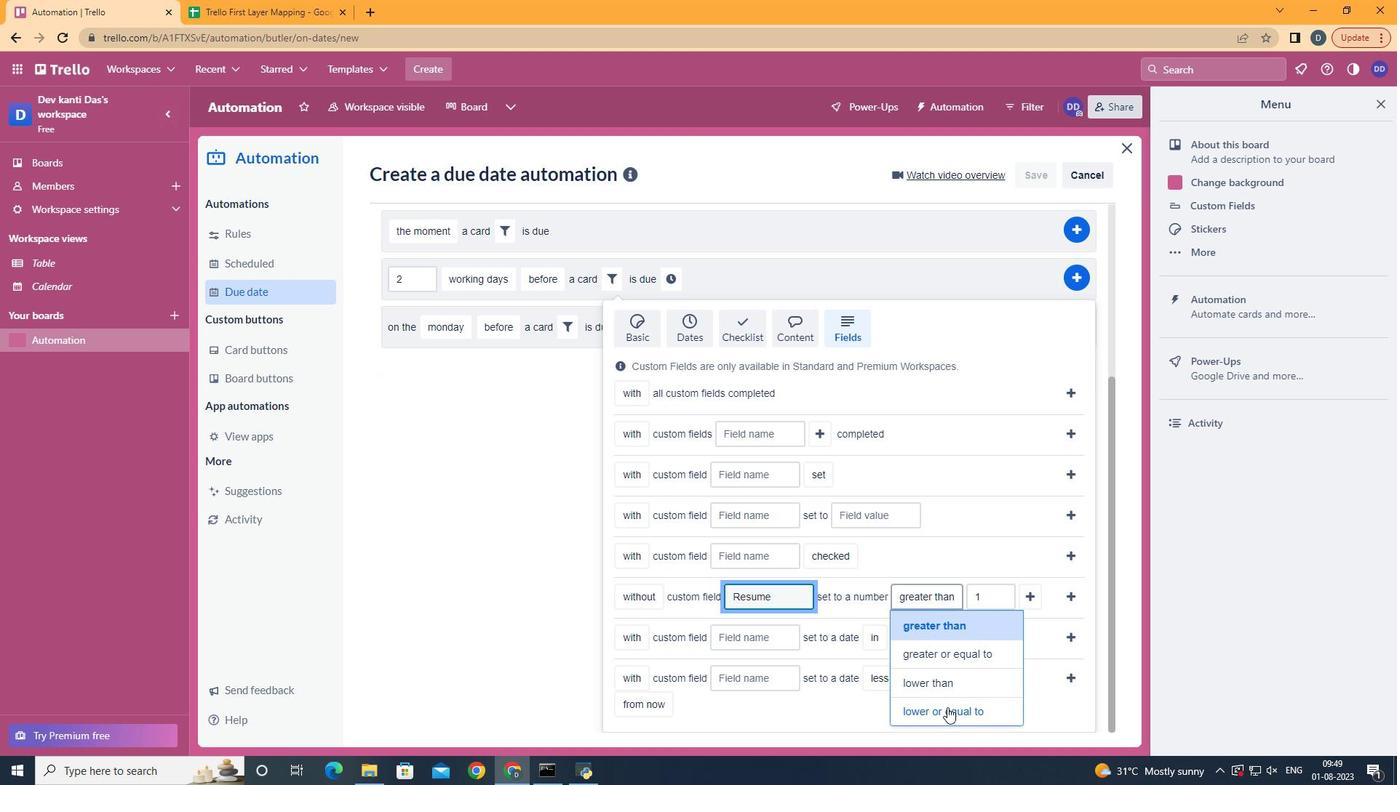 
Action: Mouse pressed left at (948, 710)
Screenshot: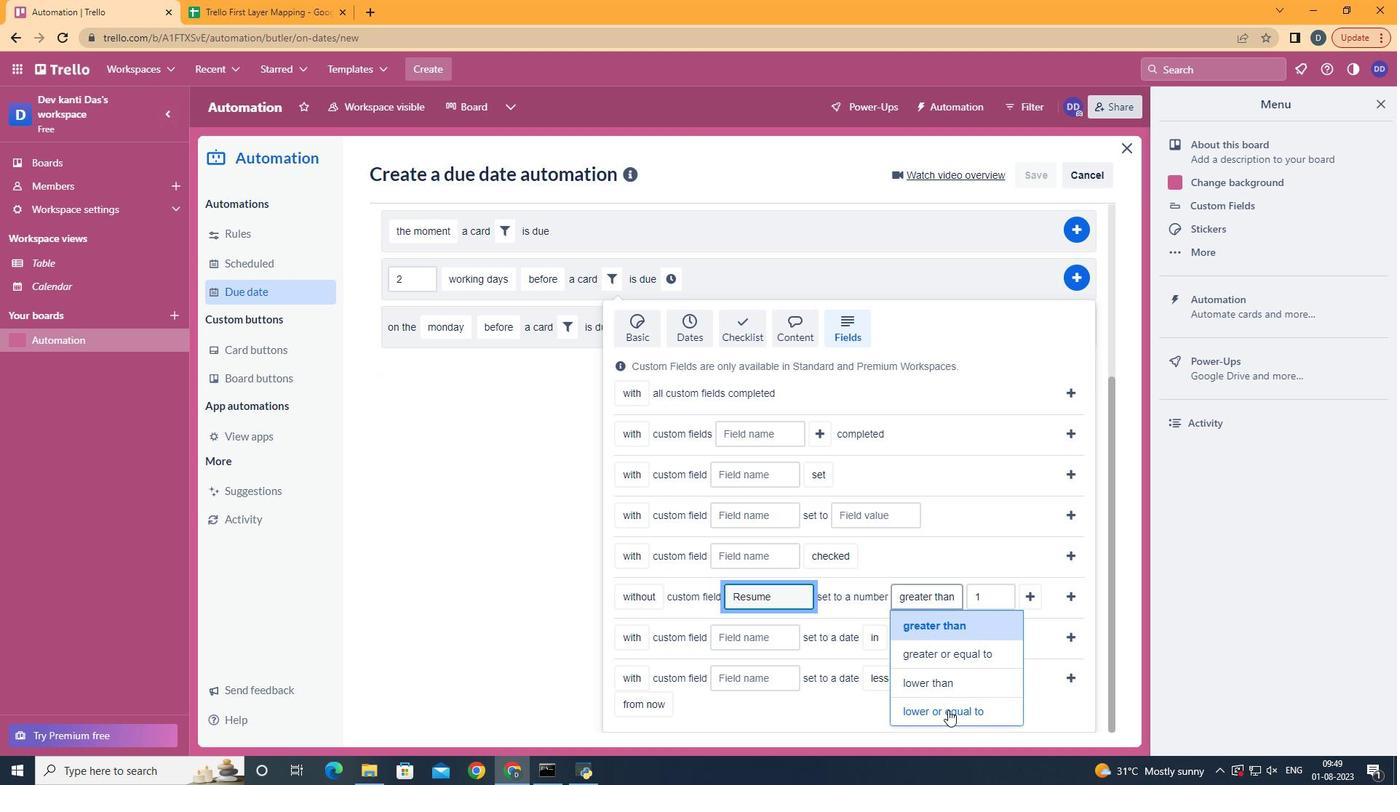 
Action: Mouse moved to (620, 618)
Screenshot: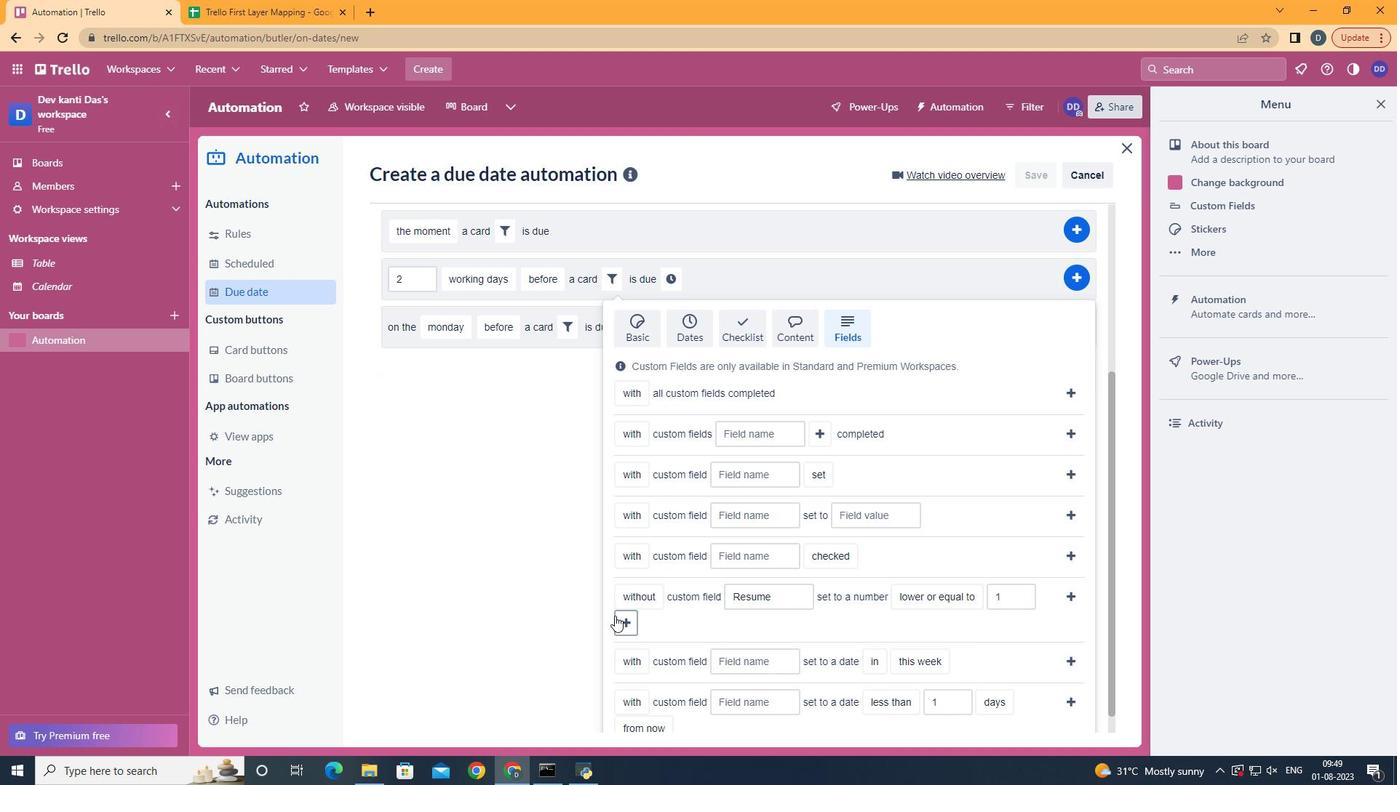 
Action: Mouse pressed left at (620, 618)
Screenshot: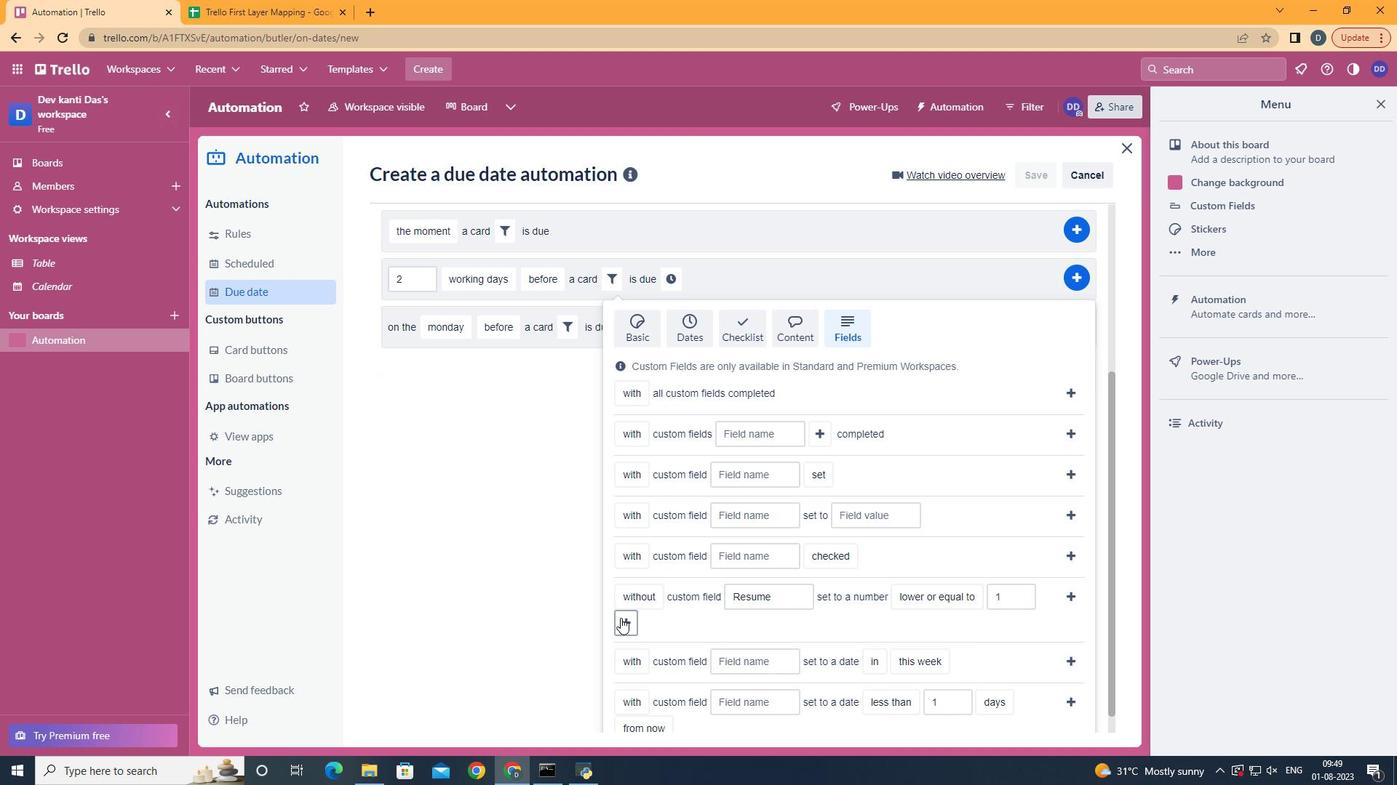 
Action: Mouse moved to (697, 514)
Screenshot: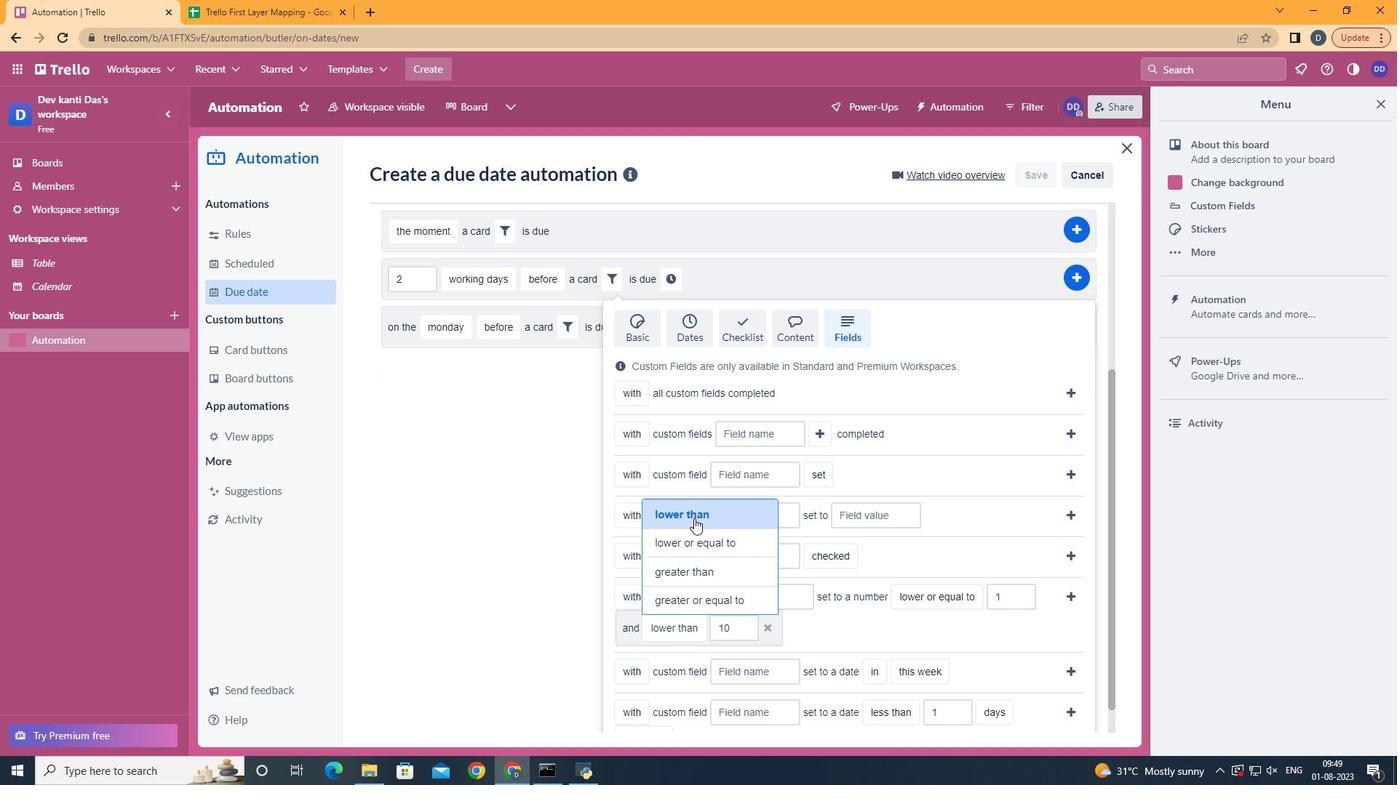 
Action: Mouse pressed left at (697, 514)
Screenshot: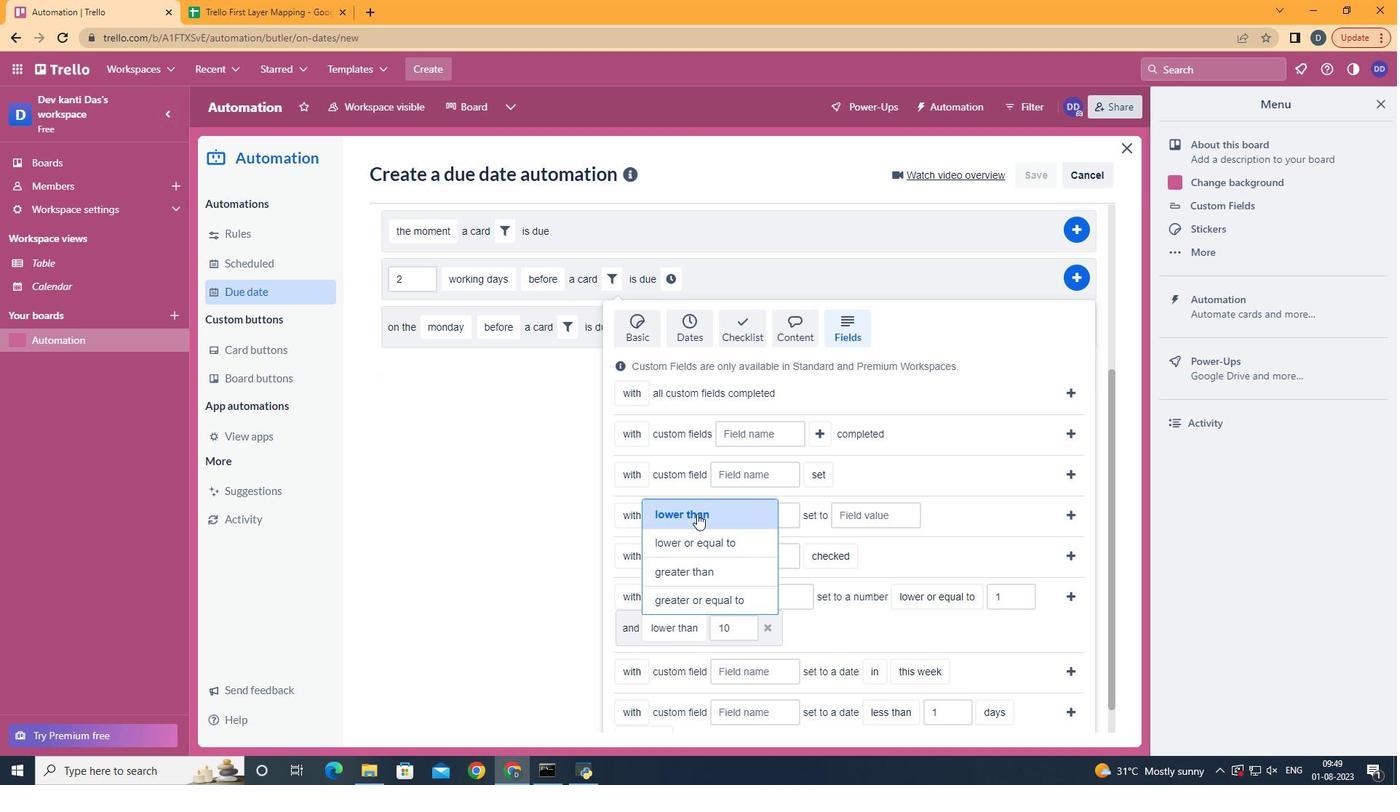 
Action: Mouse moved to (1077, 597)
Screenshot: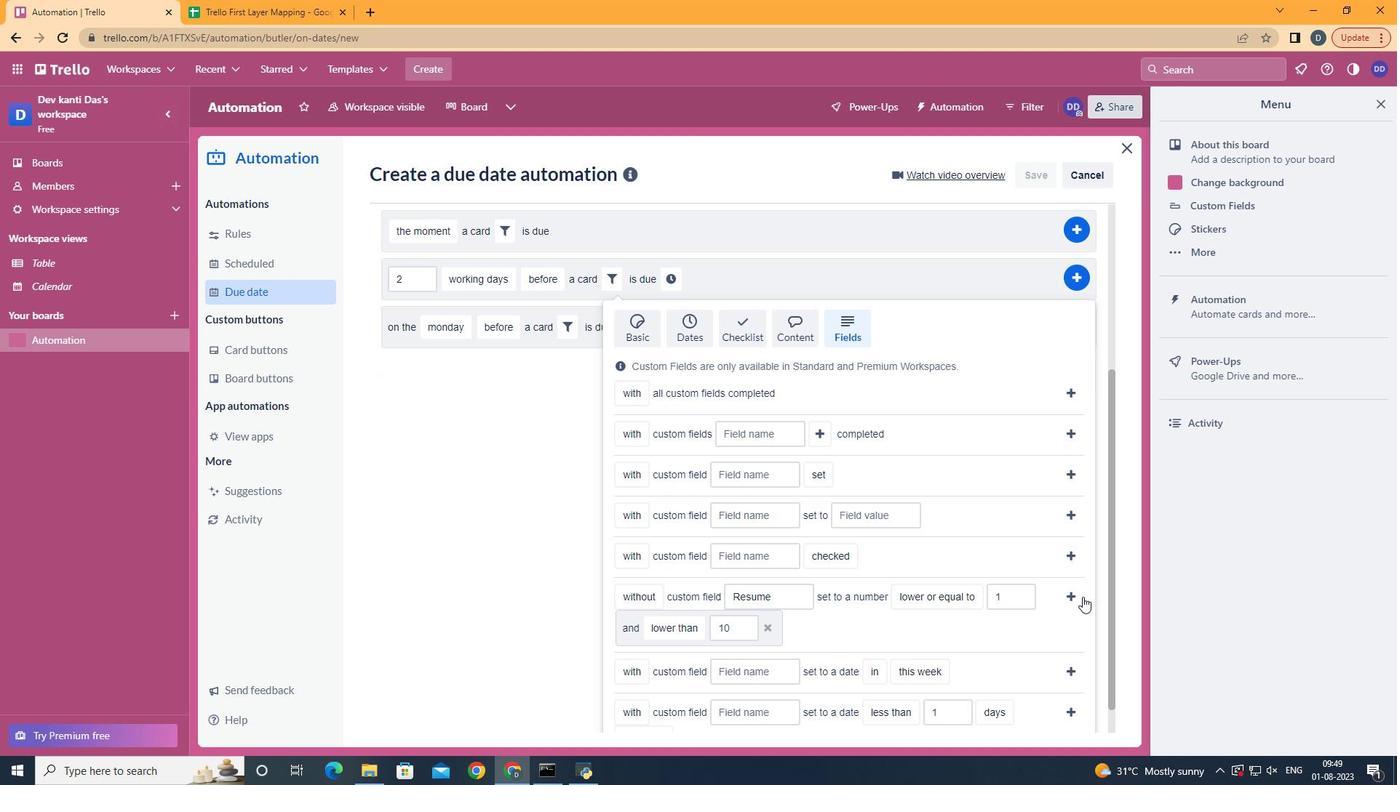 
Action: Mouse pressed left at (1077, 597)
Screenshot: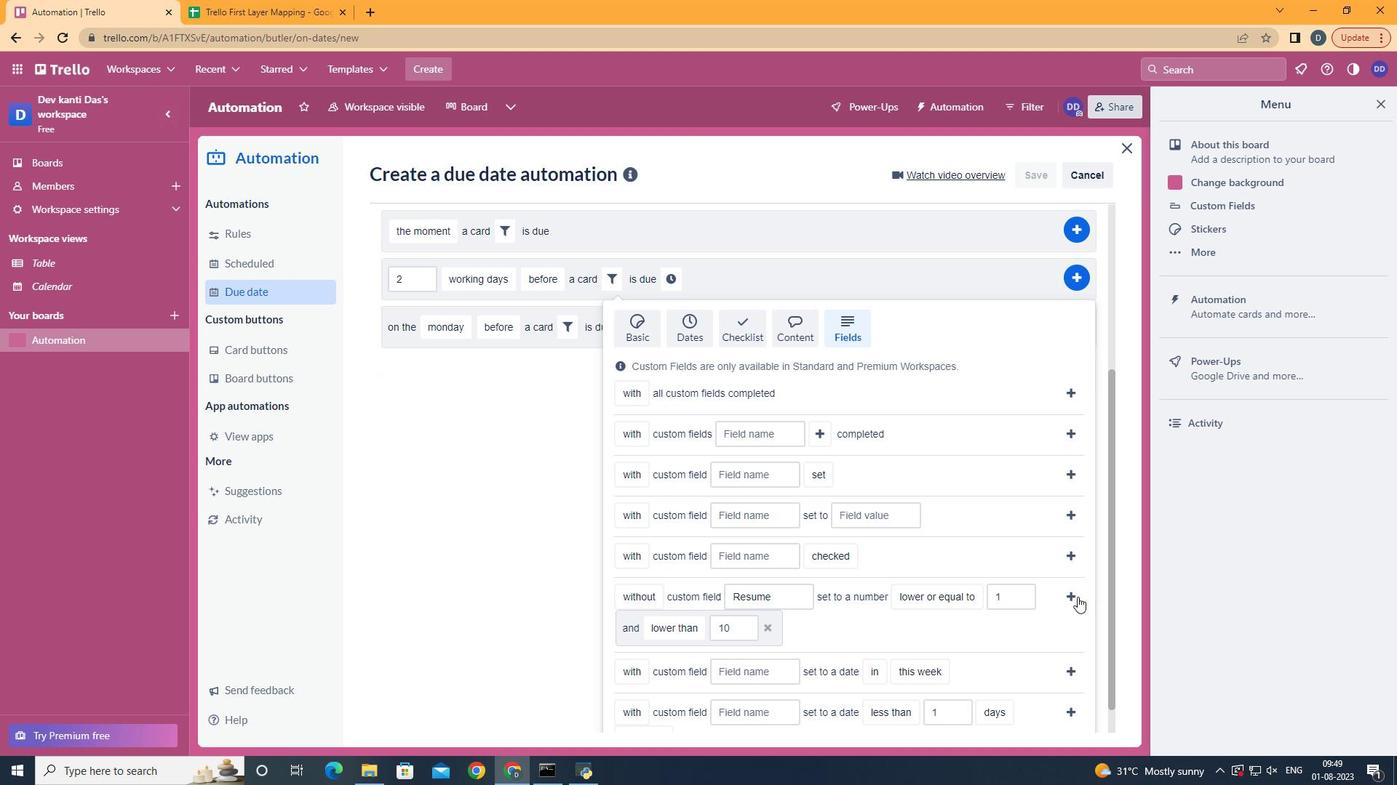 
Action: Mouse moved to (419, 563)
Screenshot: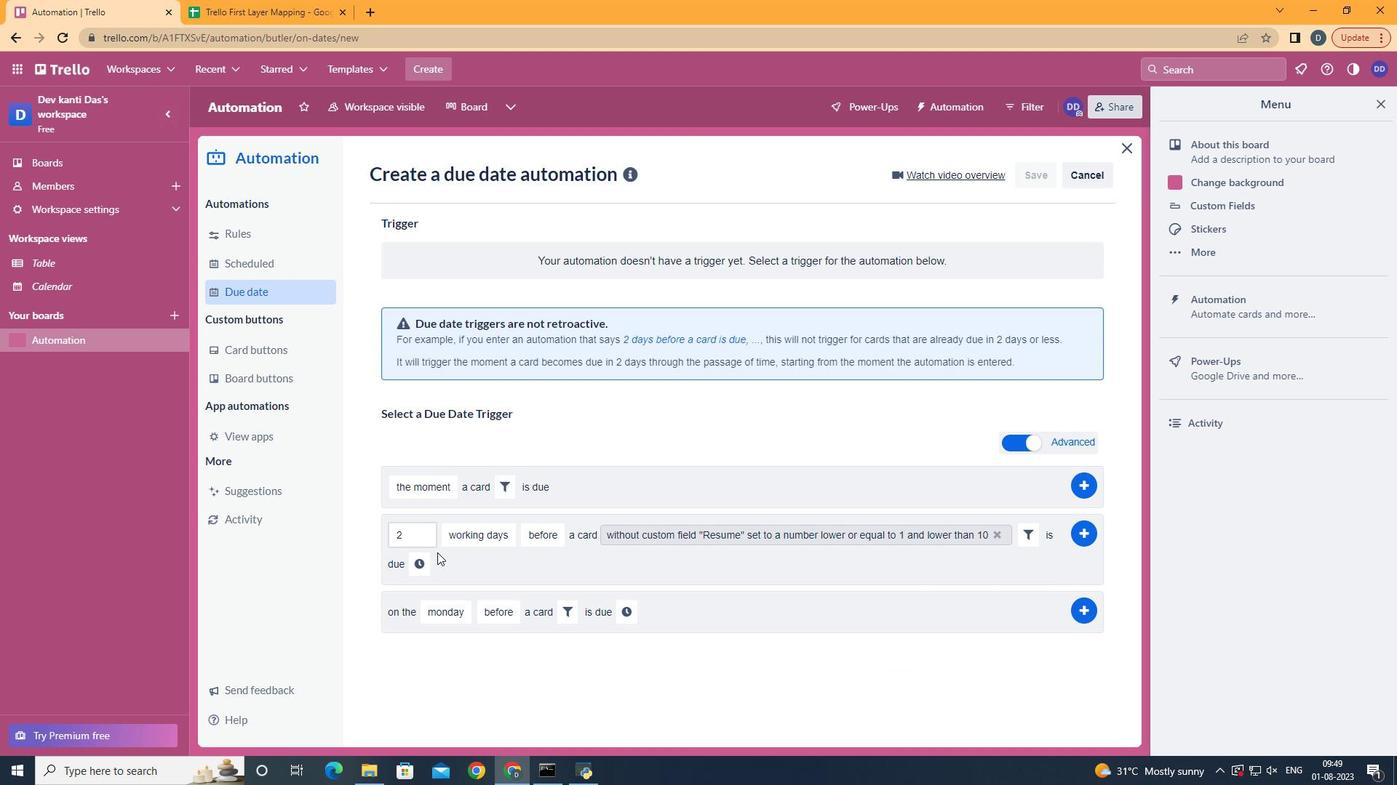 
Action: Mouse pressed left at (419, 563)
Screenshot: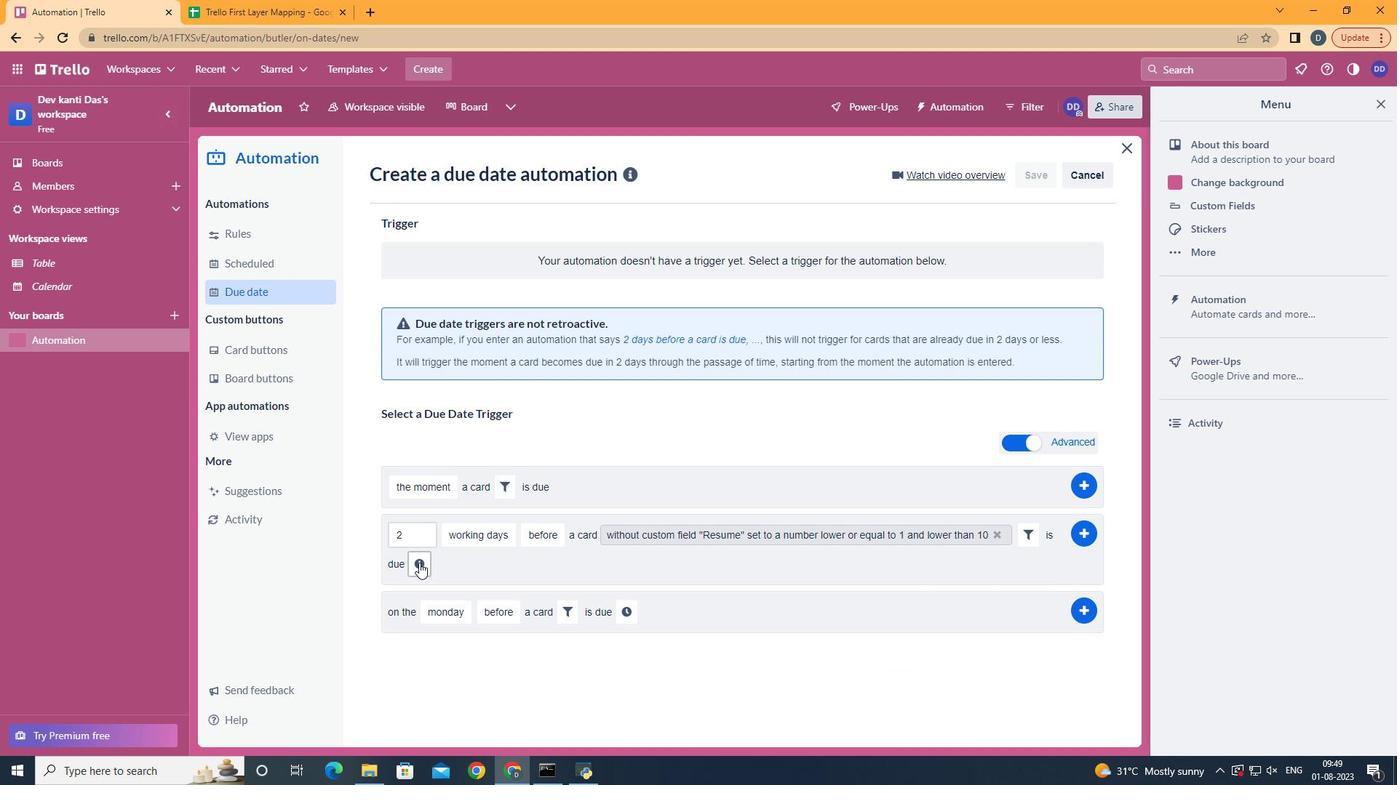 
Action: Mouse moved to (458, 571)
Screenshot: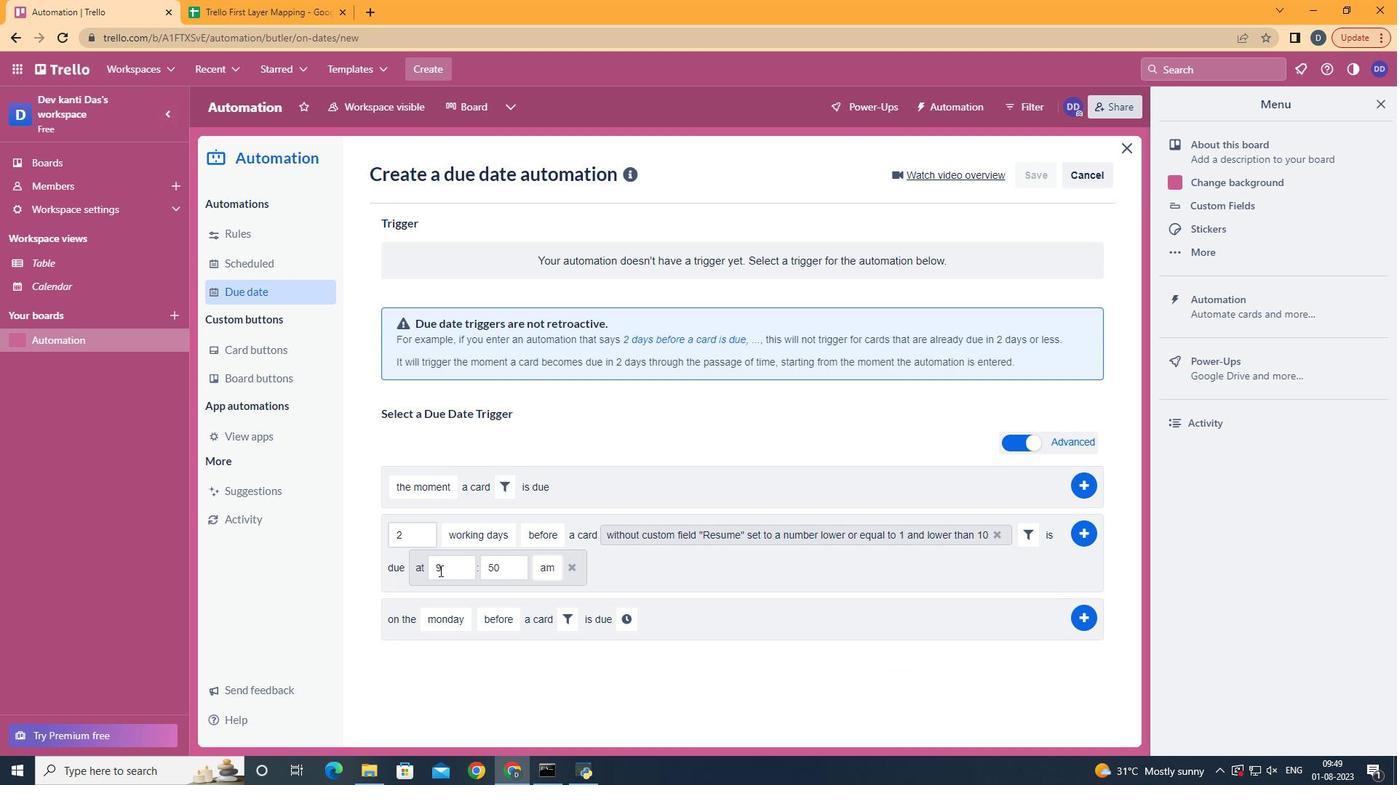 
Action: Mouse pressed left at (458, 571)
Screenshot: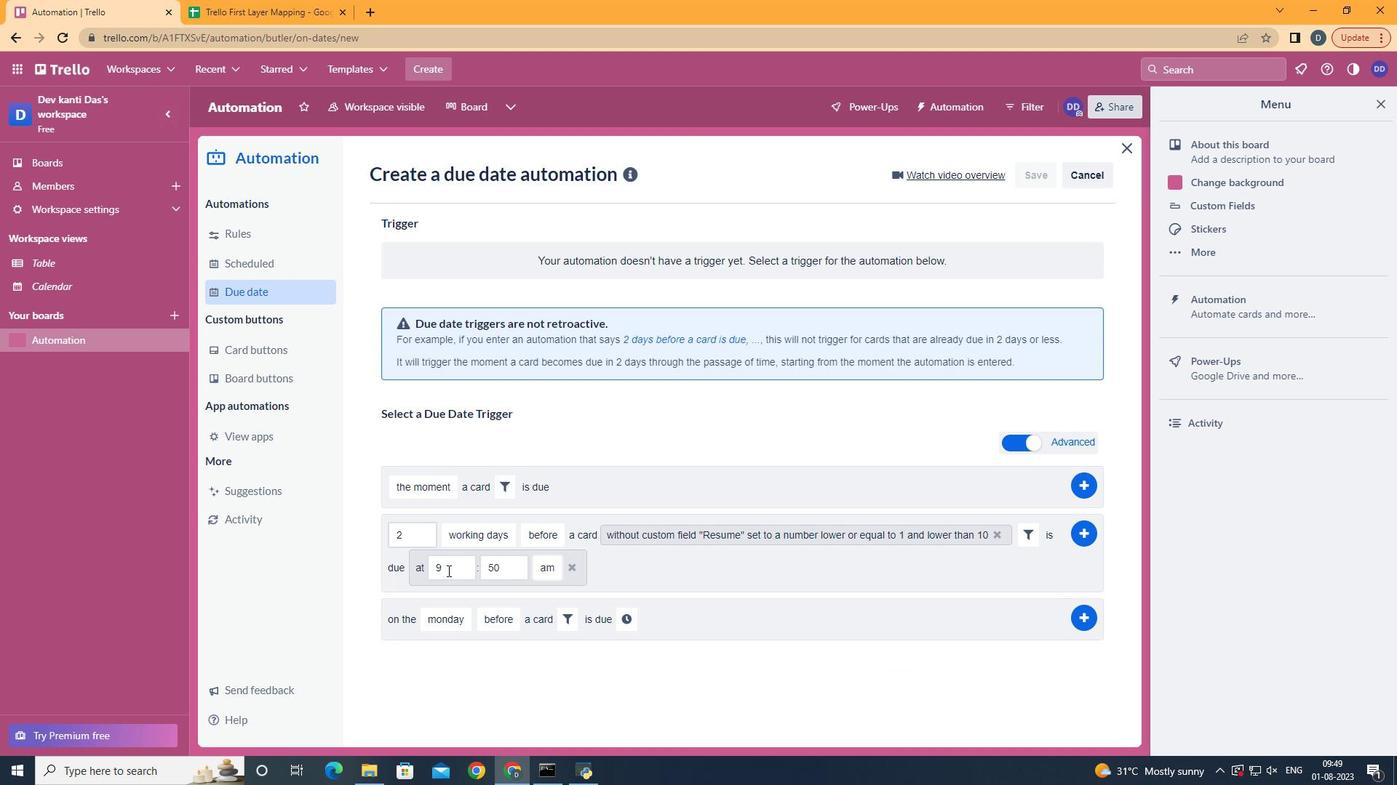 
Action: Key pressed <Key.backspace>11
Screenshot: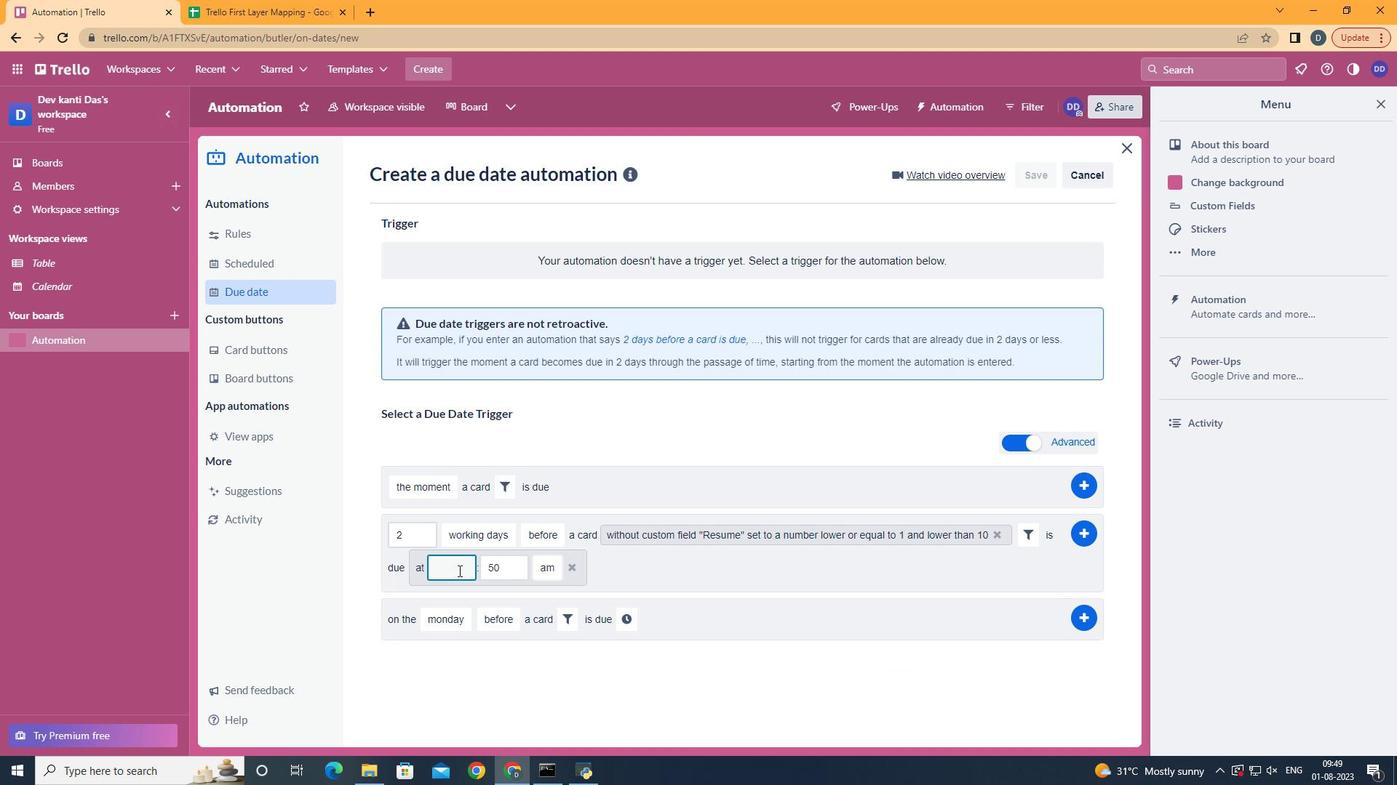 
Action: Mouse moved to (506, 569)
Screenshot: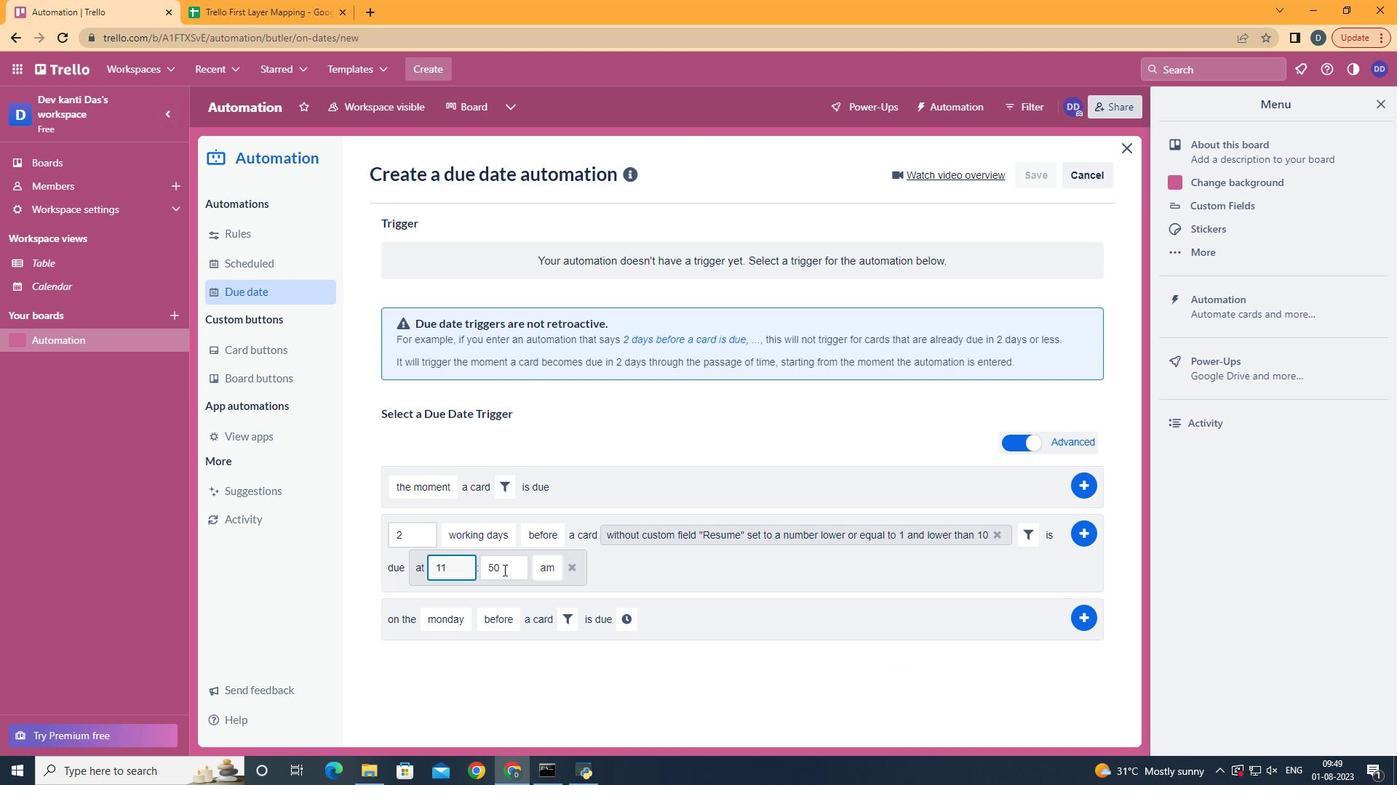 
Action: Mouse pressed left at (506, 569)
Screenshot: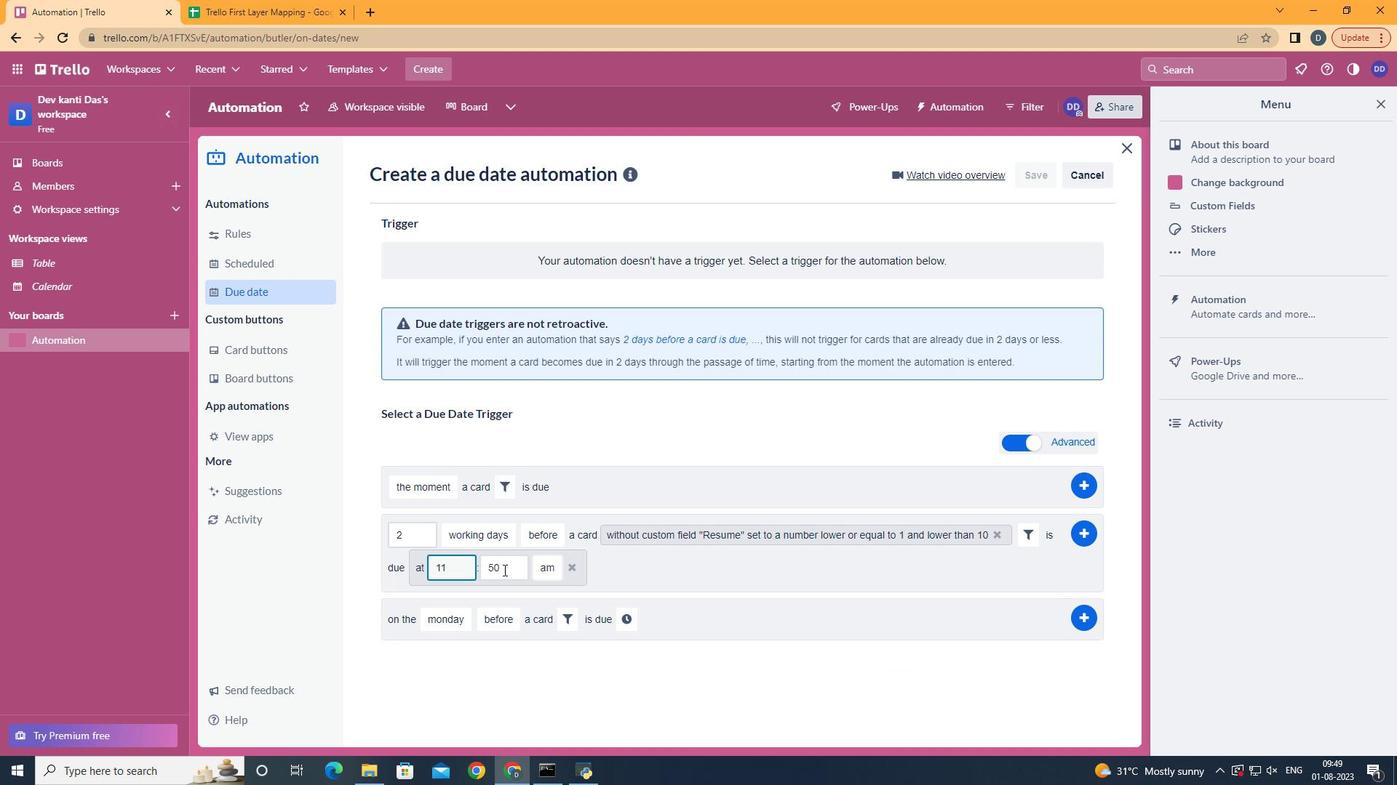 
Action: Key pressed <Key.backspace><Key.backspace>00
Screenshot: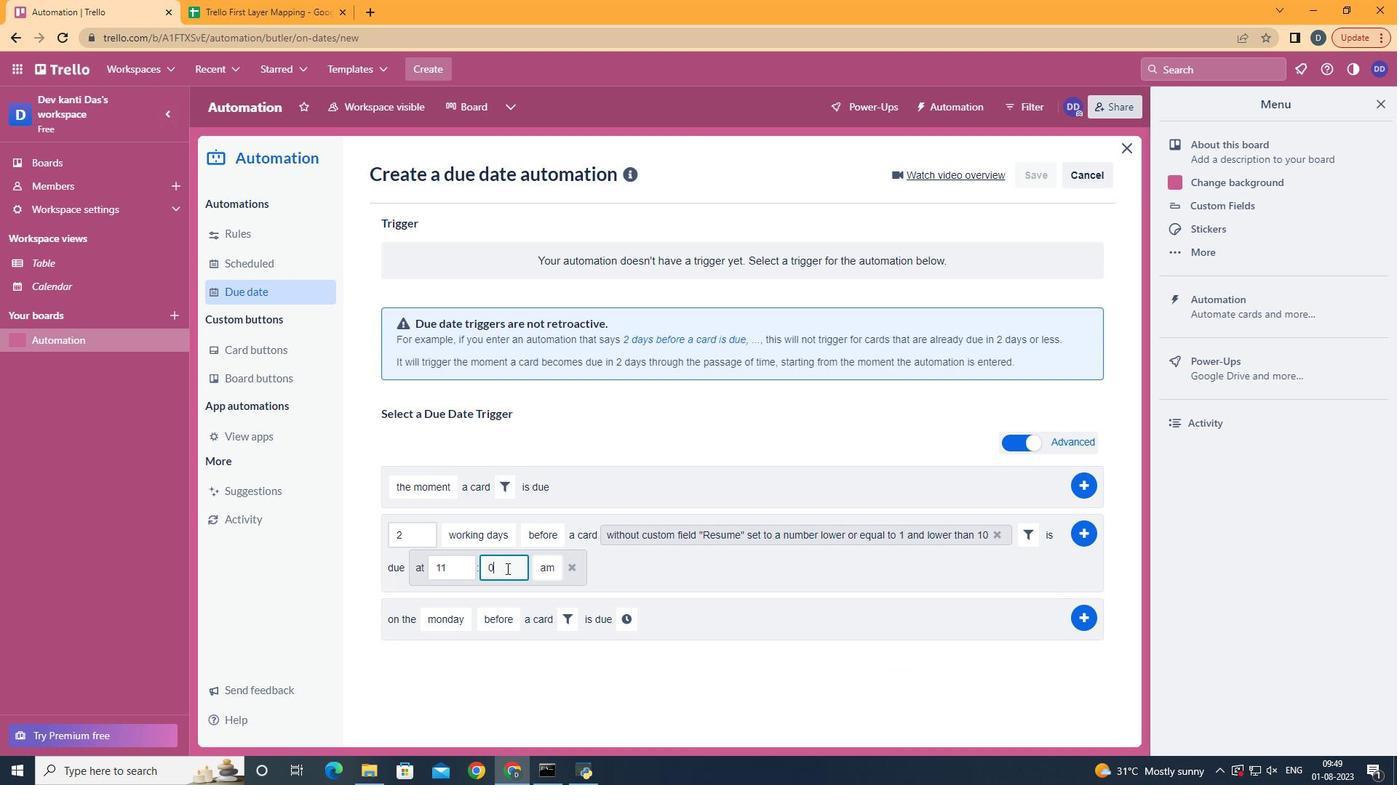 
Action: Mouse moved to (1093, 528)
Screenshot: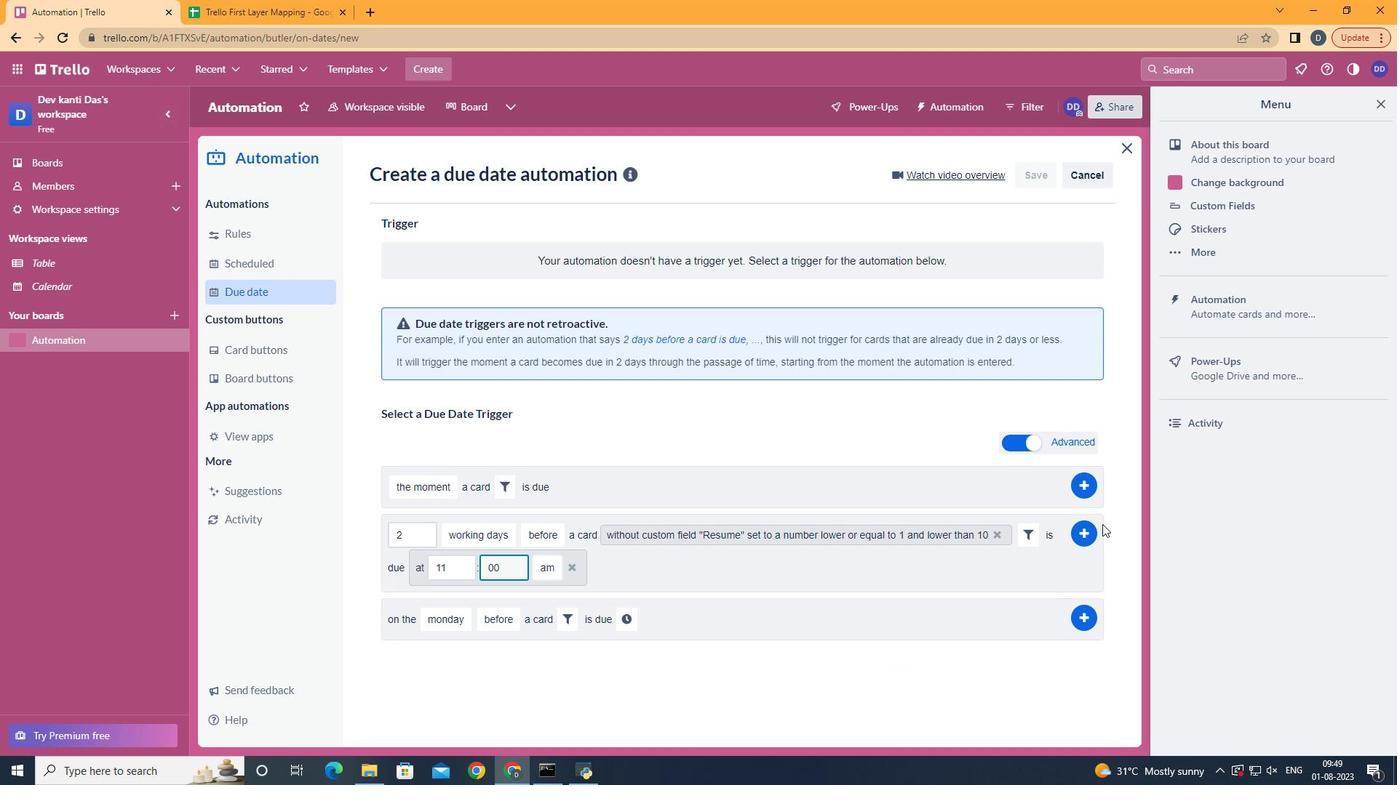
Action: Mouse pressed left at (1093, 528)
Screenshot: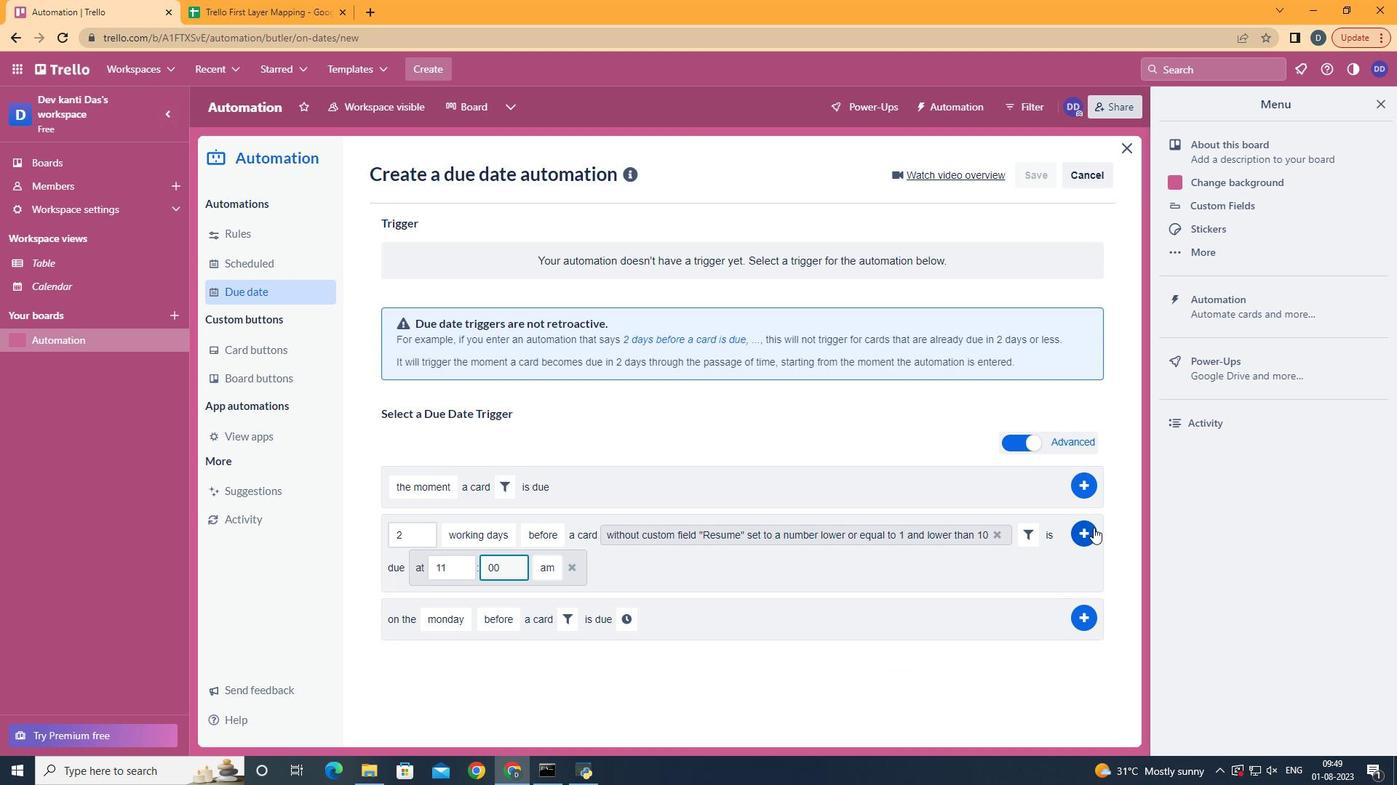 
Action: Mouse moved to (673, 390)
Screenshot: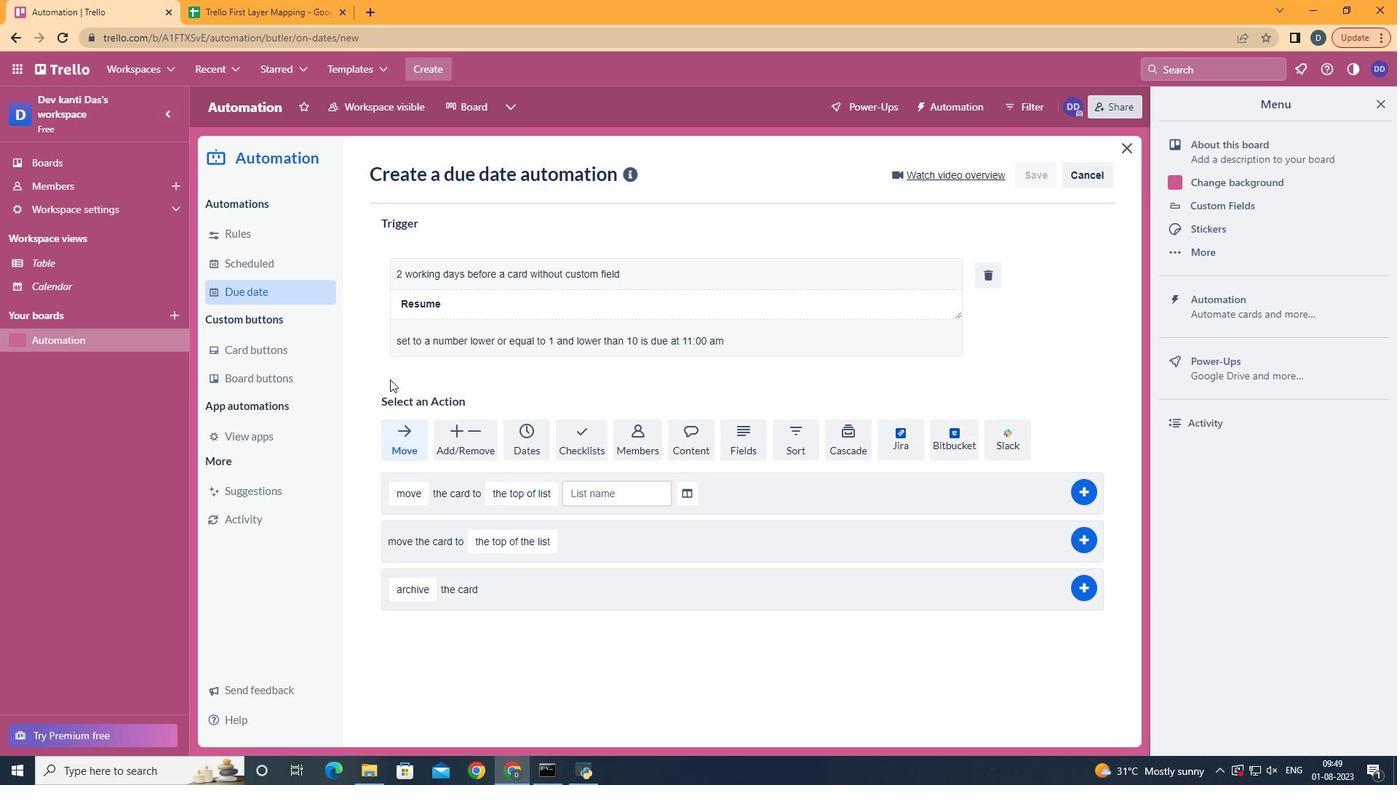 
